 Task: Create new Company, with domain: 'cambridge.org' and type: 'Reseller'. Add new contact for this company, with mail Id: 'Tanvi18Clark@cambridge.org', First Name: Tanvi, Last name:  Clark, Job Title: 'Software Tester', Phone Number: '(408) 555-2350'. Change life cycle stage to  Lead and lead status to  Open. Logged in from softage.3@softage.net
Action: Mouse moved to (71, 67)
Screenshot: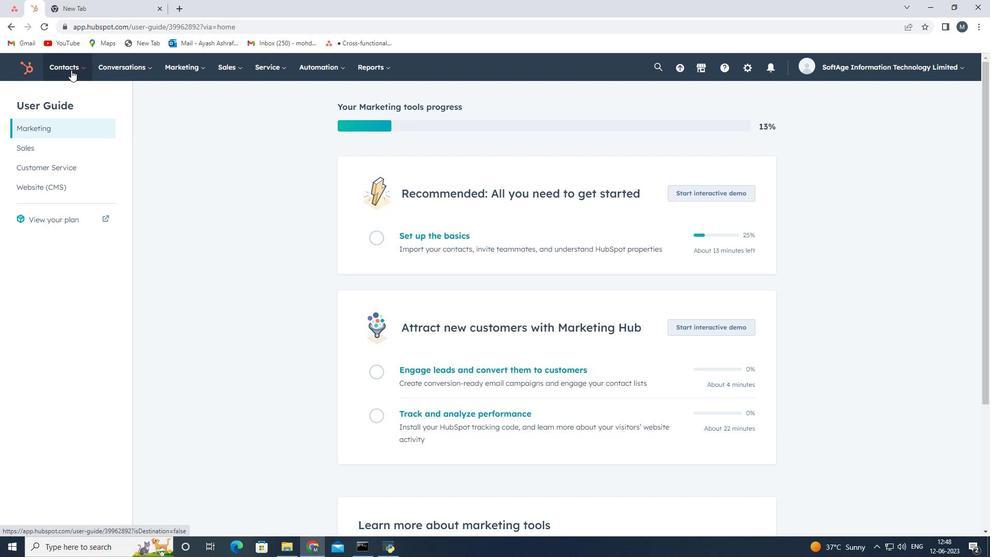 
Action: Mouse pressed left at (71, 67)
Screenshot: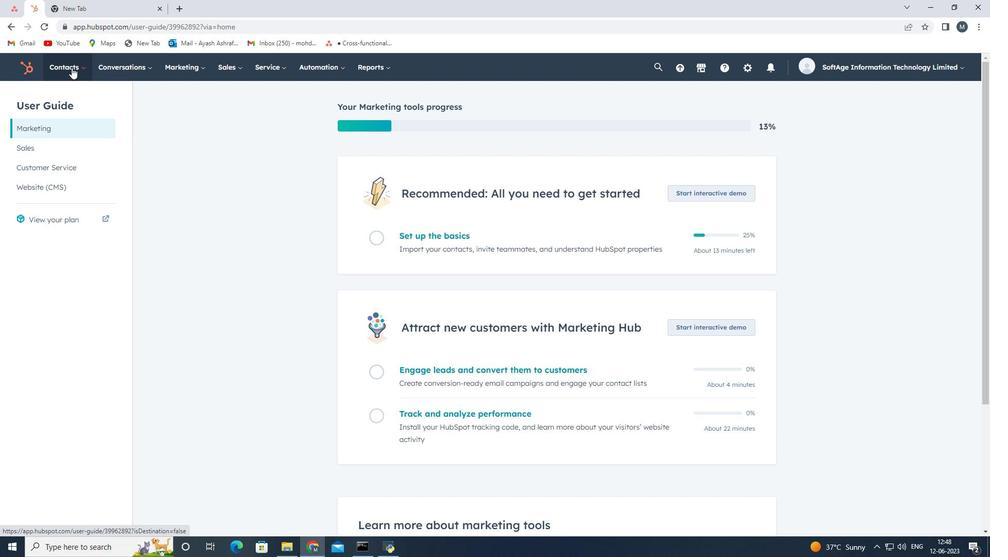 
Action: Mouse moved to (94, 122)
Screenshot: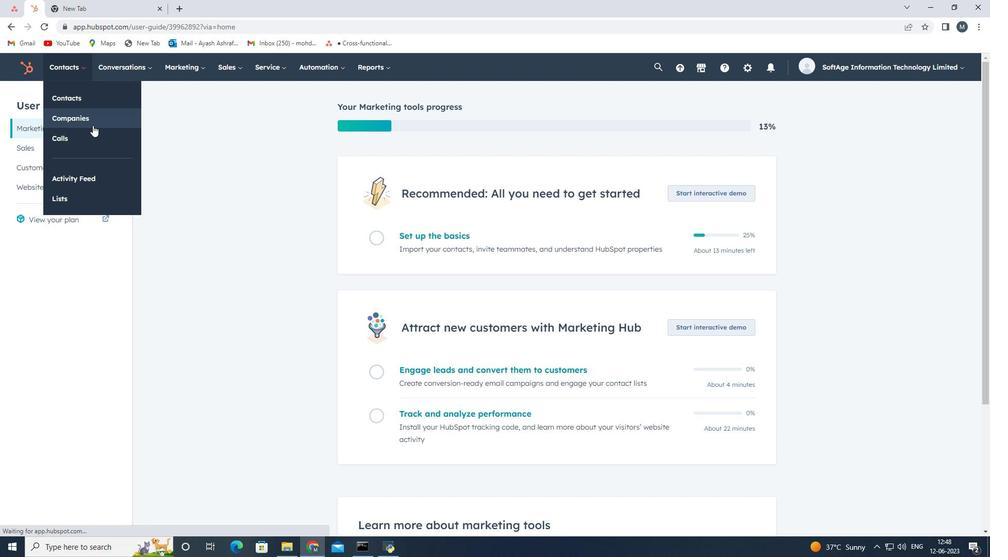 
Action: Mouse pressed left at (94, 122)
Screenshot: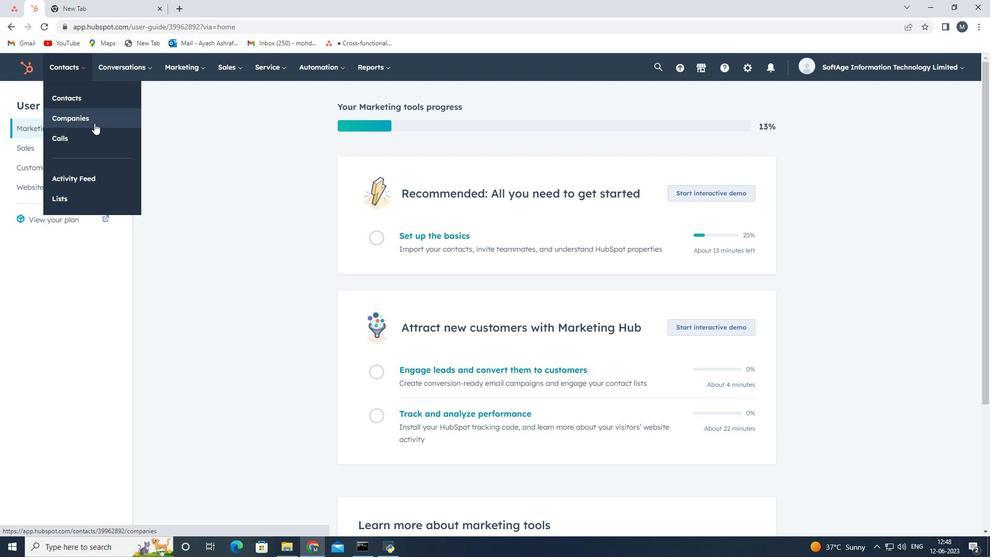 
Action: Mouse moved to (930, 101)
Screenshot: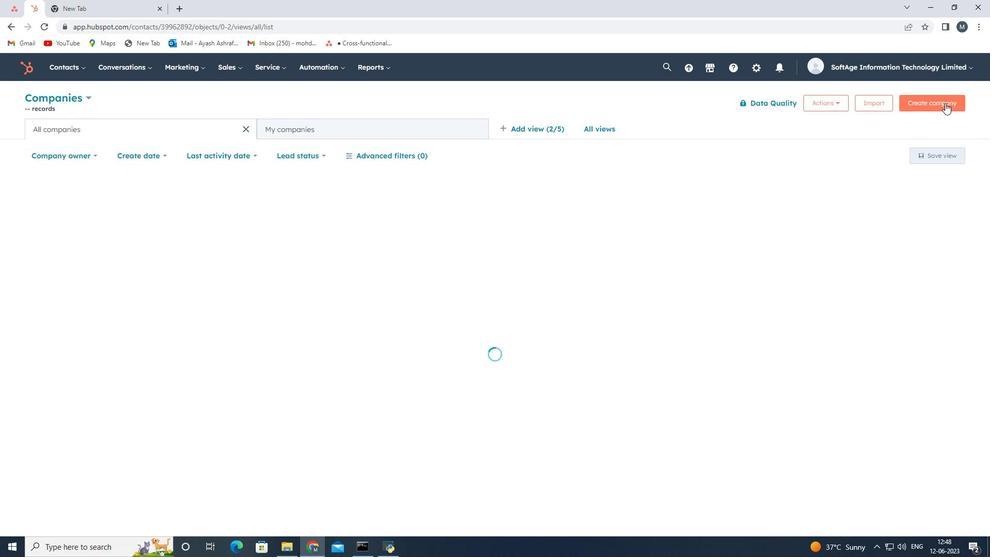 
Action: Mouse pressed left at (930, 101)
Screenshot: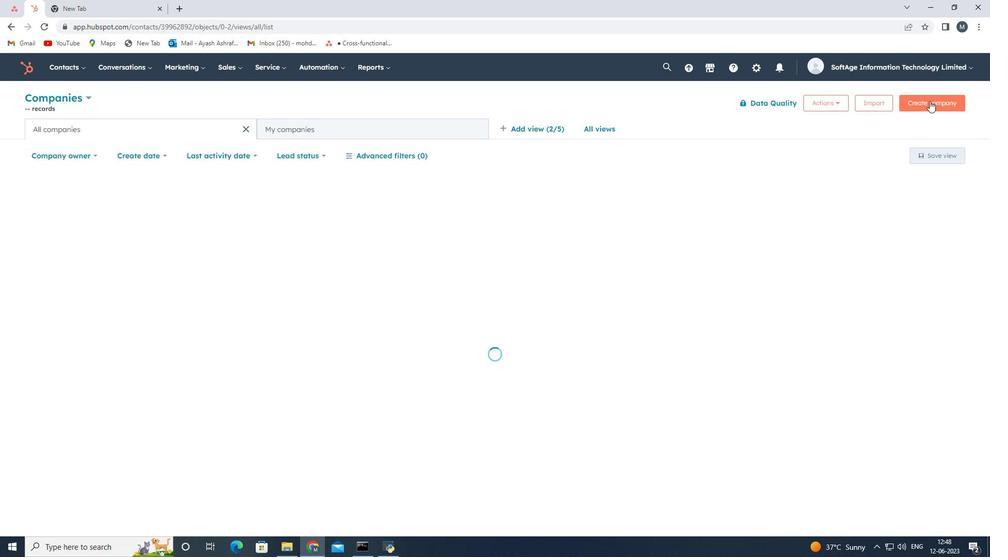 
Action: Mouse moved to (917, 102)
Screenshot: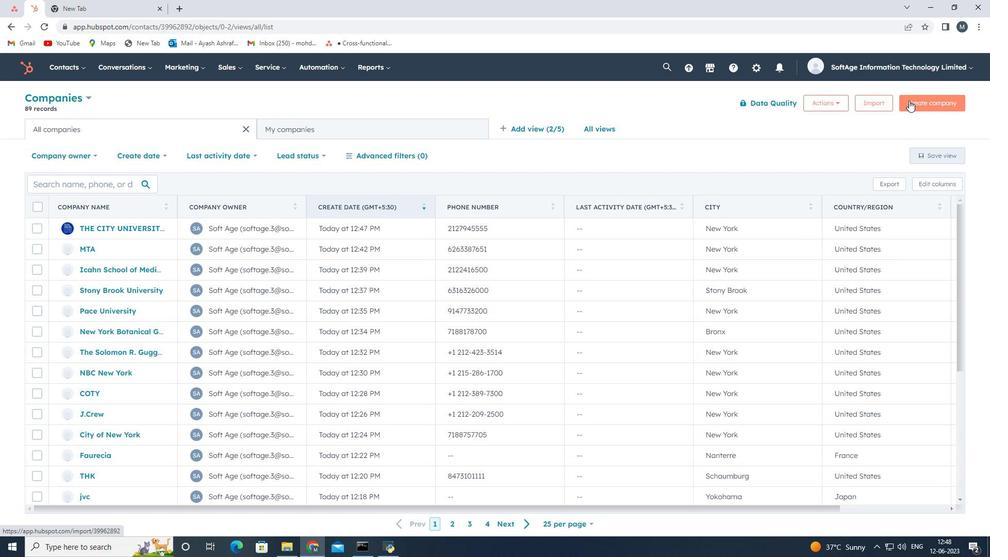 
Action: Mouse pressed left at (917, 102)
Screenshot: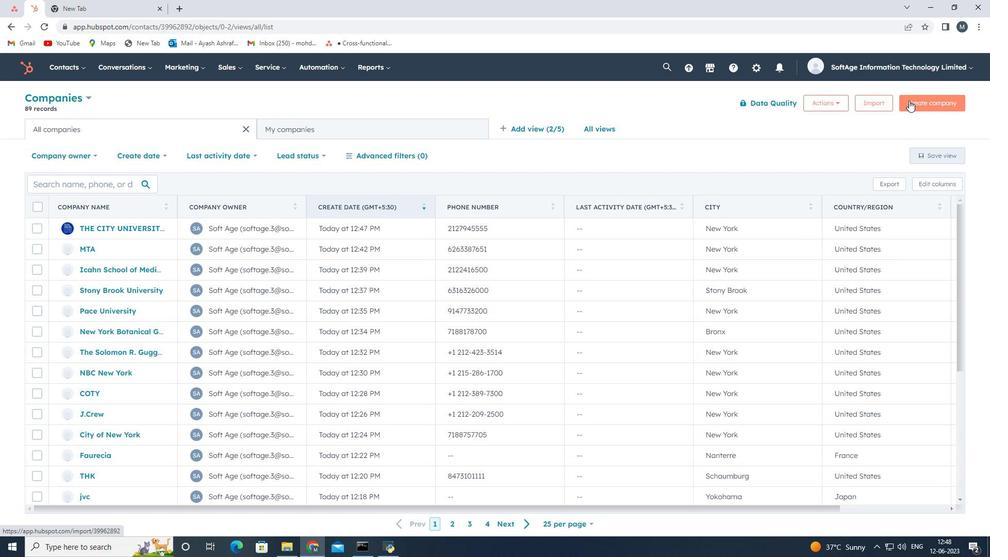 
Action: Mouse moved to (742, 156)
Screenshot: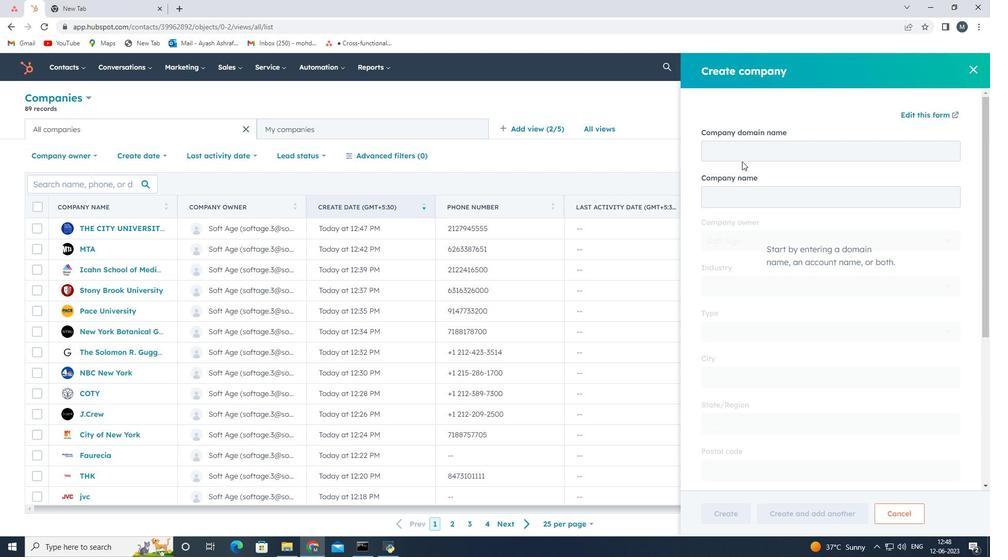 
Action: Mouse pressed left at (742, 156)
Screenshot: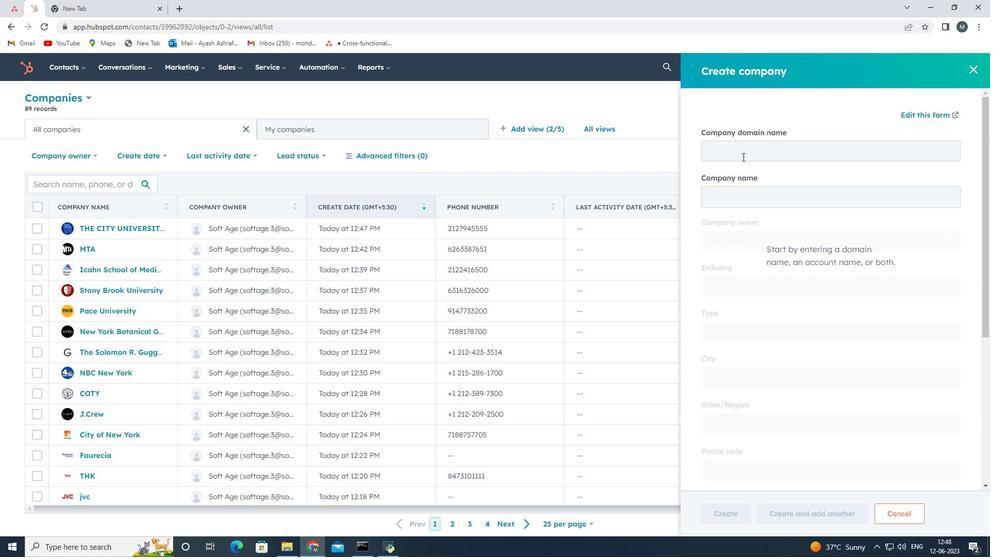 
Action: Mouse moved to (742, 156)
Screenshot: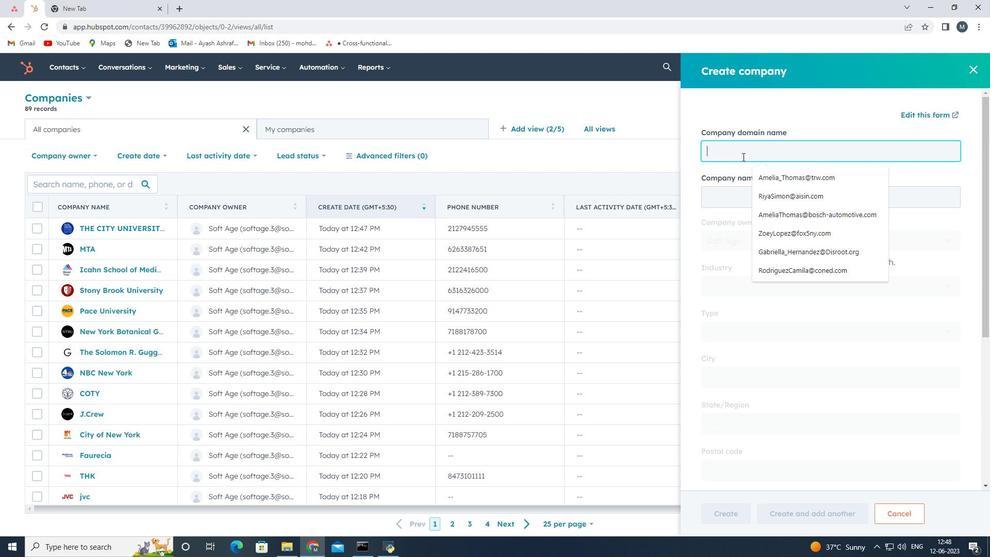 
Action: Key pressed cambrdge.org
Screenshot: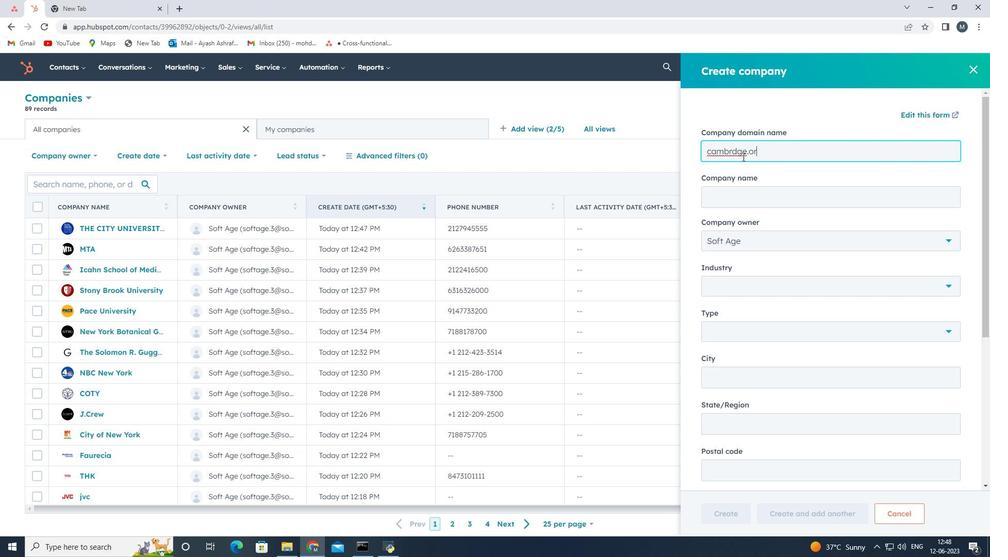 
Action: Mouse moved to (732, 148)
Screenshot: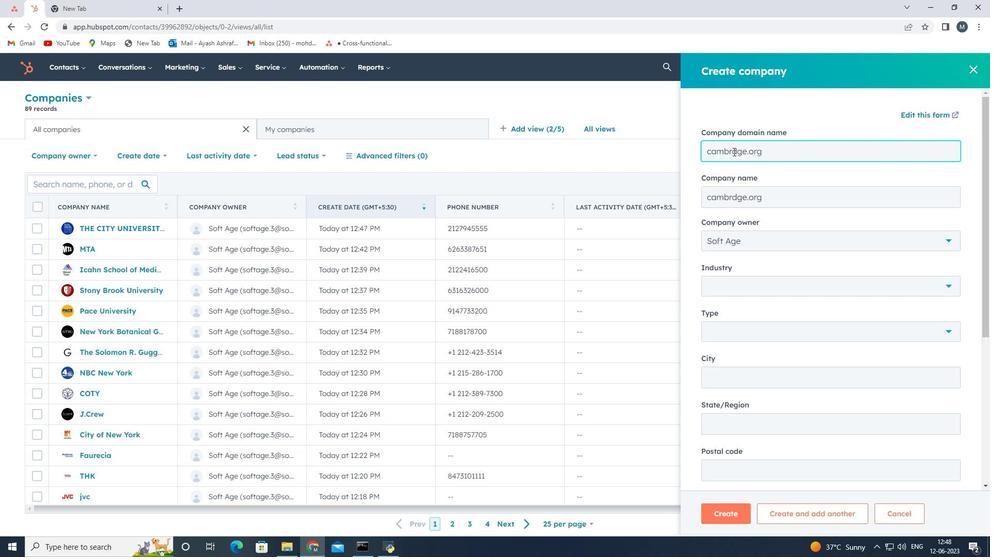 
Action: Mouse pressed left at (732, 148)
Screenshot: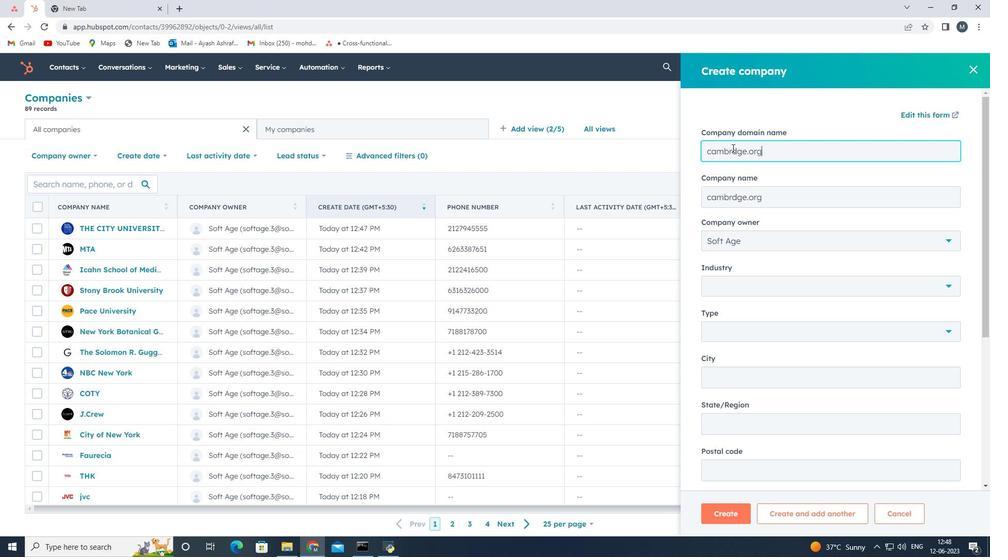 
Action: Mouse moved to (757, 260)
Screenshot: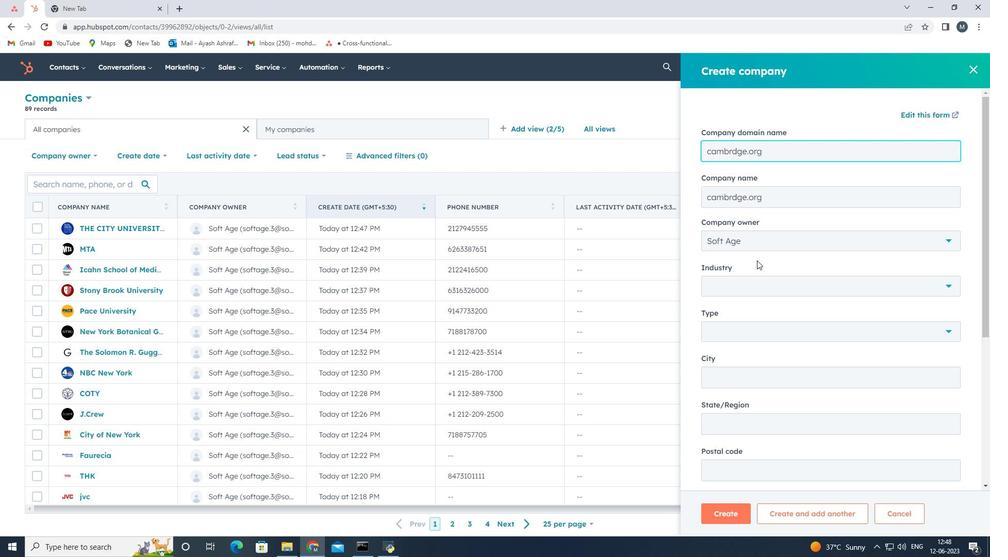 
Action: Key pressed i
Screenshot: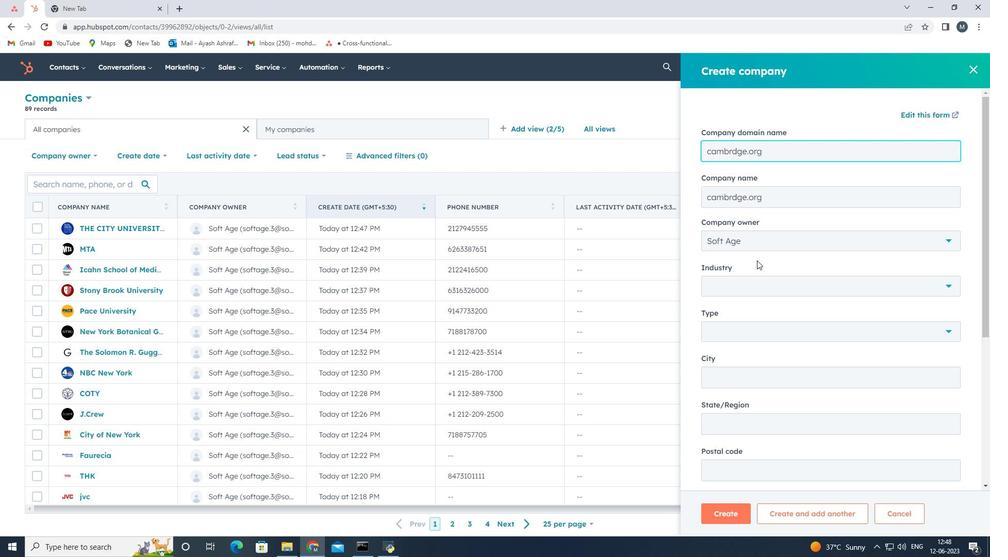 
Action: Mouse moved to (749, 333)
Screenshot: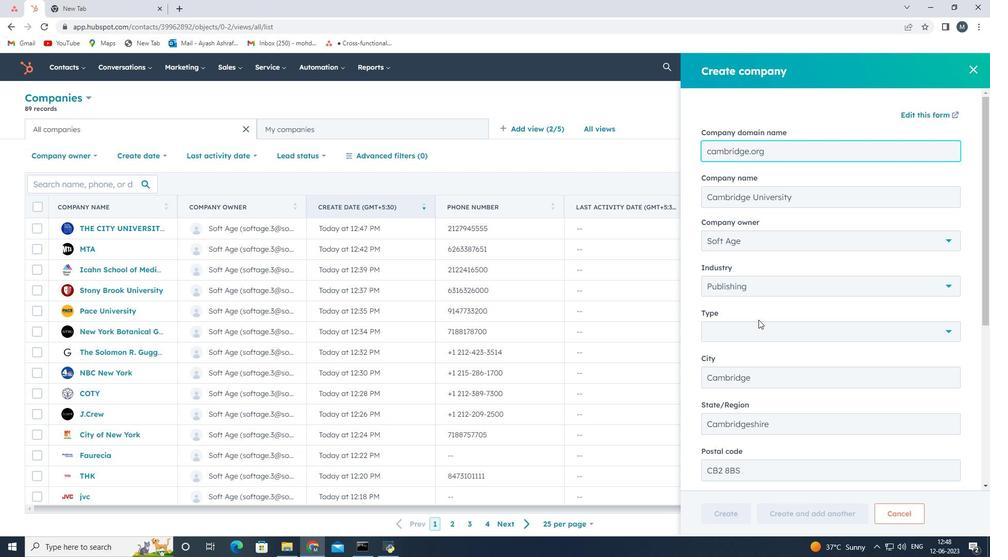 
Action: Mouse pressed left at (749, 333)
Screenshot: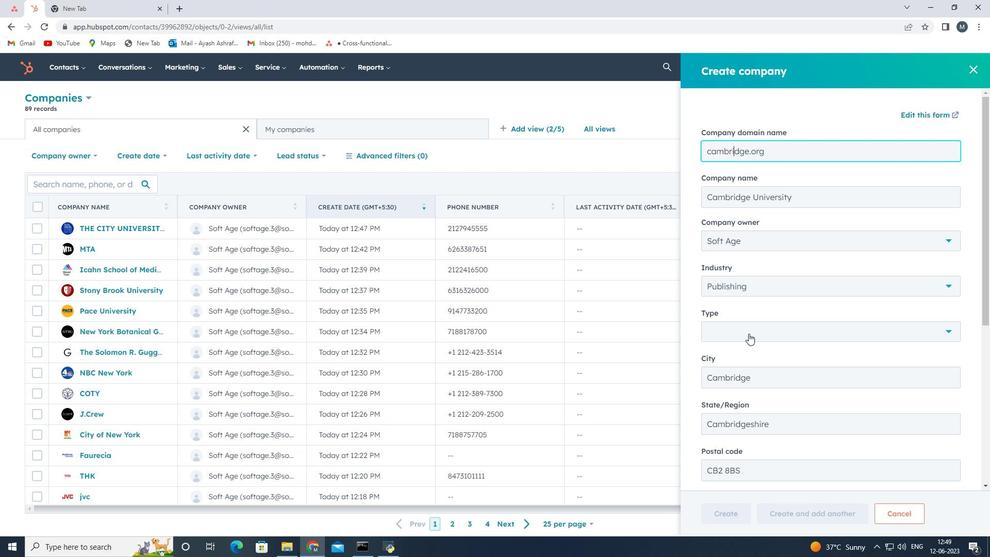 
Action: Mouse moved to (743, 416)
Screenshot: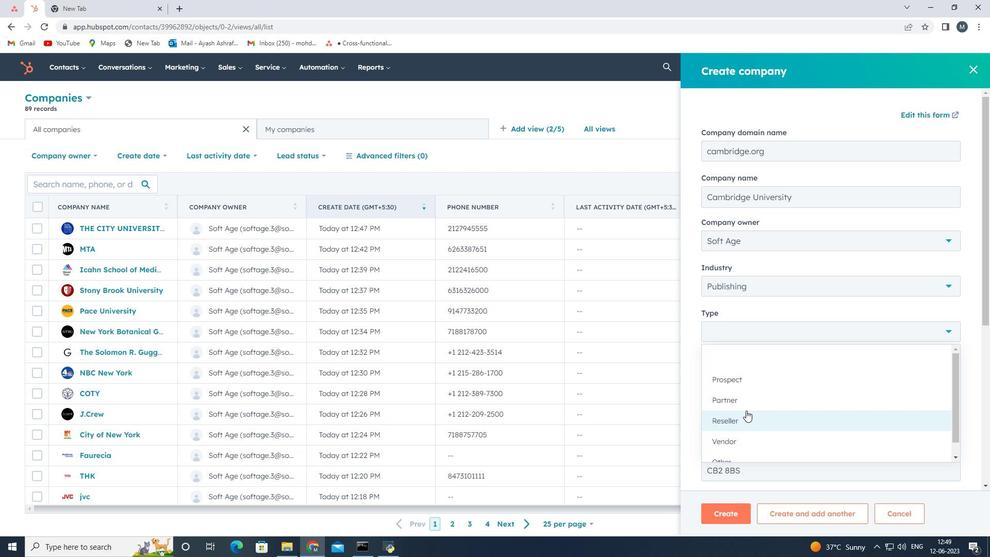 
Action: Mouse pressed left at (743, 416)
Screenshot: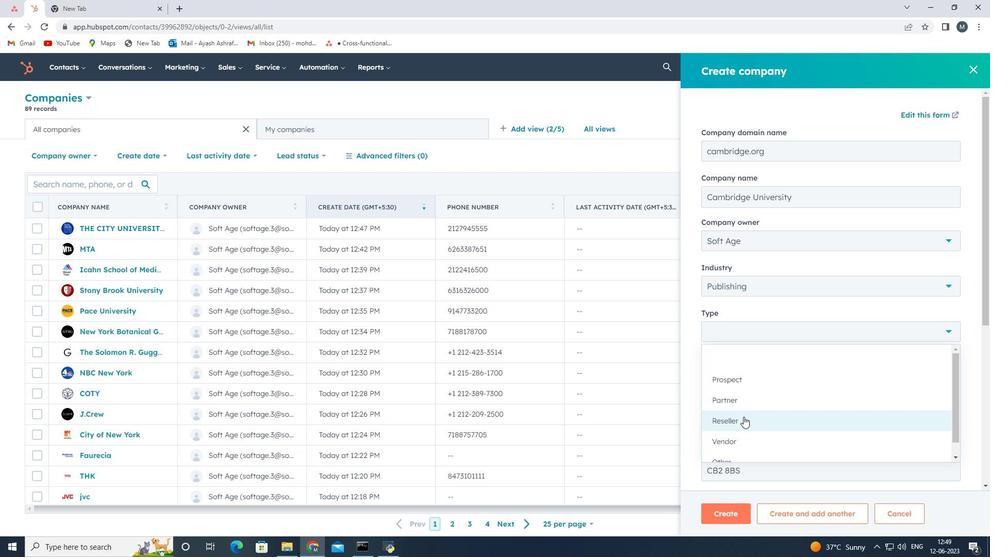 
Action: Mouse scrolled (743, 416) with delta (0, 0)
Screenshot: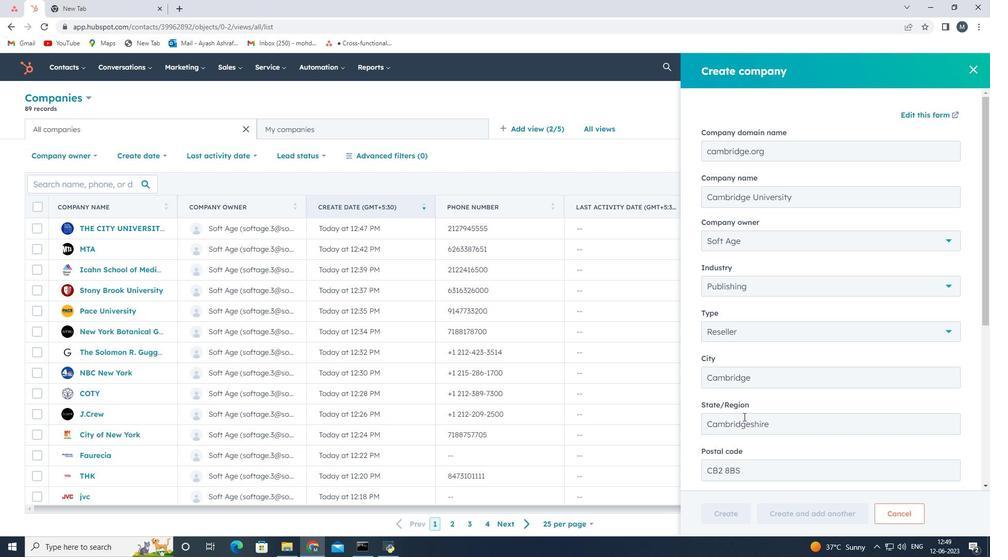 
Action: Mouse moved to (743, 417)
Screenshot: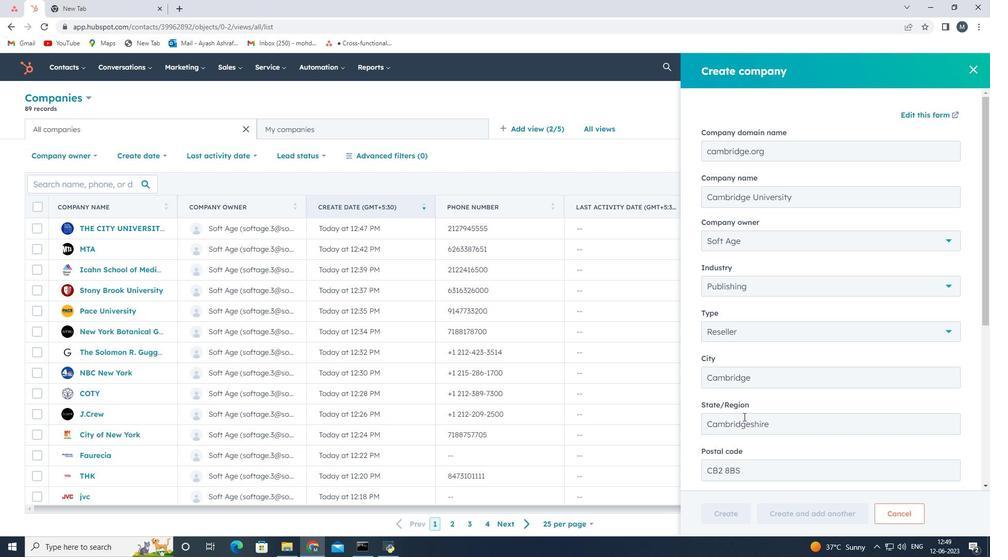 
Action: Mouse scrolled (743, 417) with delta (0, 0)
Screenshot: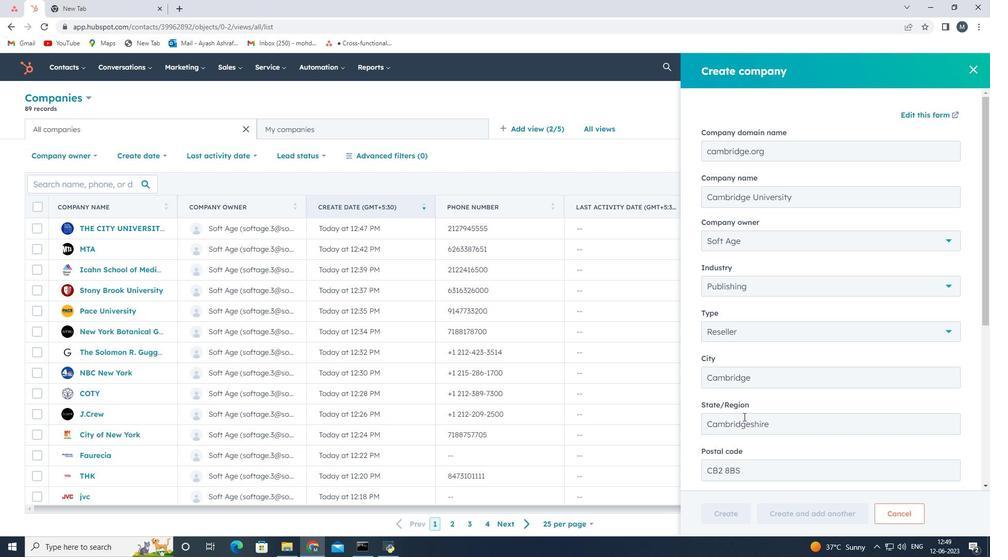 
Action: Mouse moved to (743, 423)
Screenshot: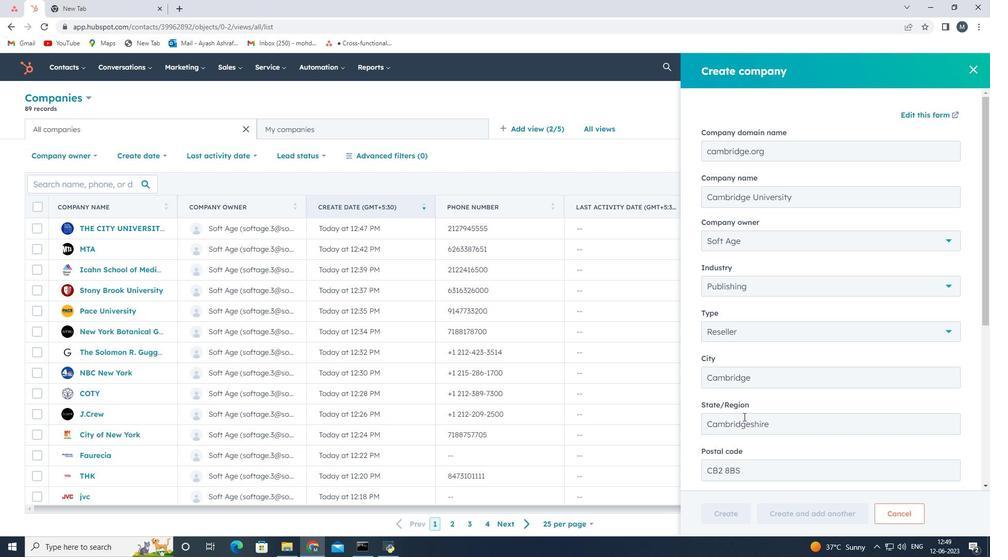 
Action: Mouse scrolled (743, 422) with delta (0, 0)
Screenshot: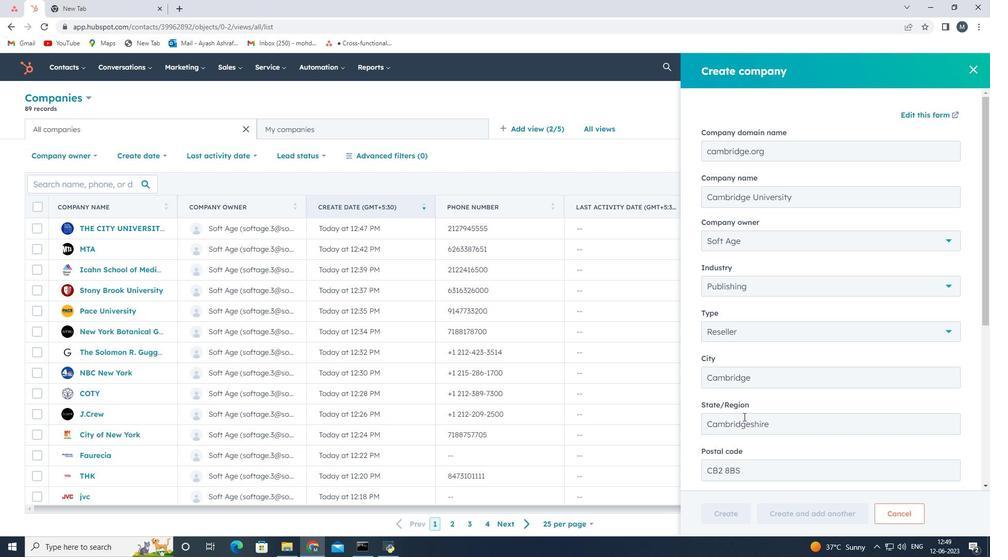 
Action: Mouse moved to (744, 427)
Screenshot: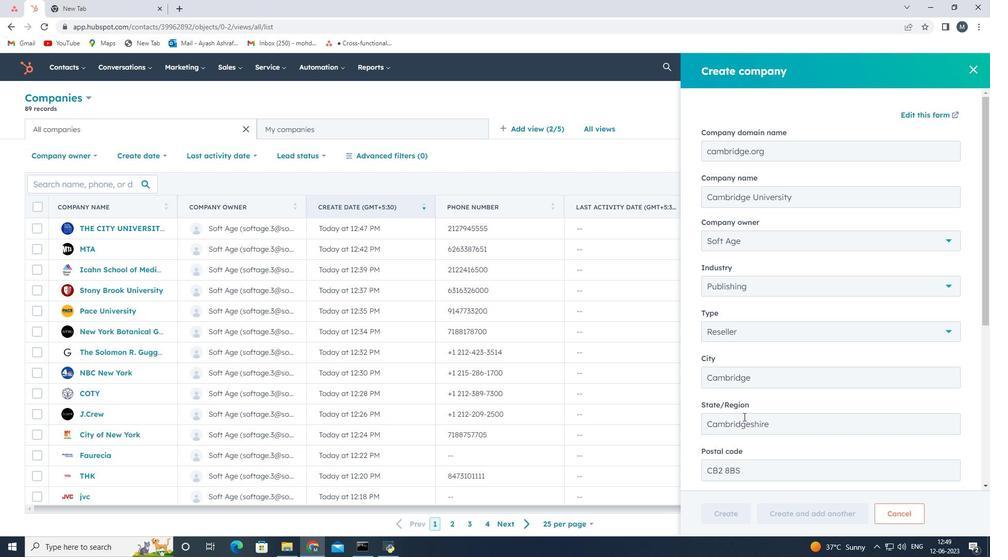 
Action: Mouse scrolled (743, 425) with delta (0, 0)
Screenshot: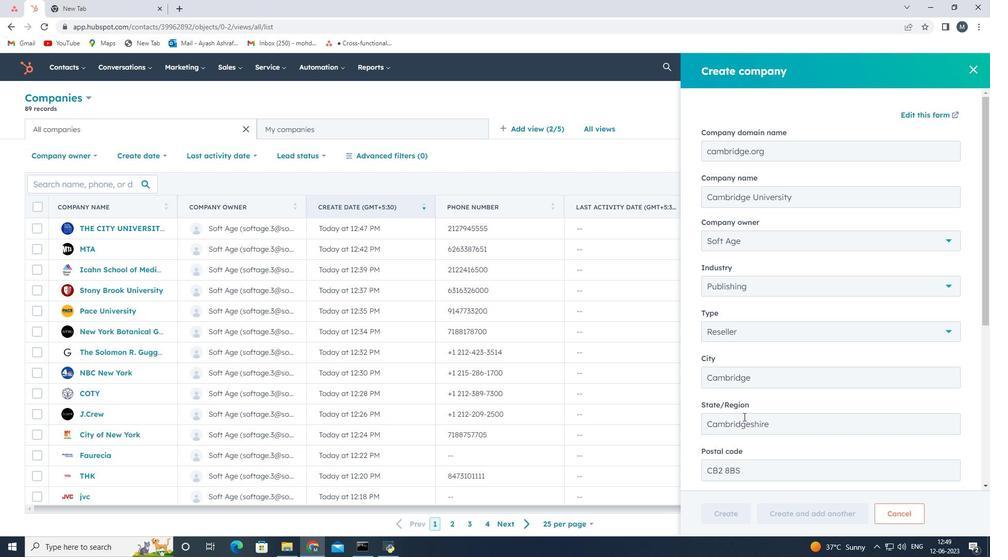 
Action: Mouse moved to (744, 427)
Screenshot: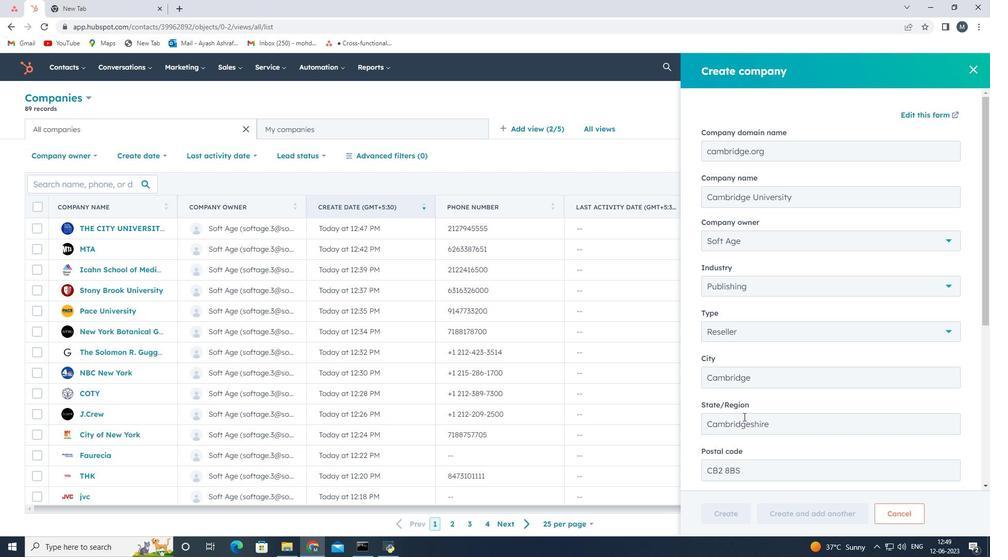 
Action: Mouse scrolled (744, 427) with delta (0, 0)
Screenshot: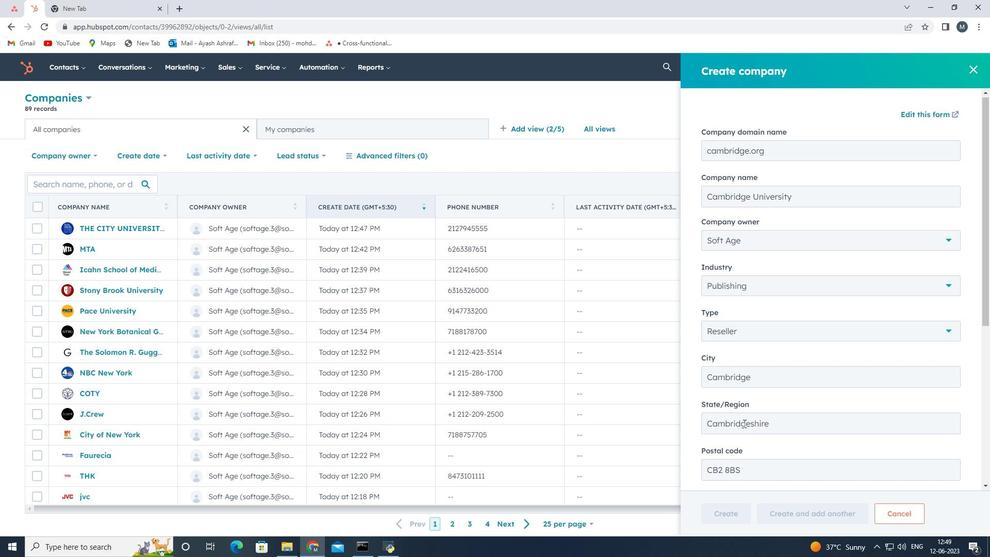 
Action: Mouse moved to (727, 514)
Screenshot: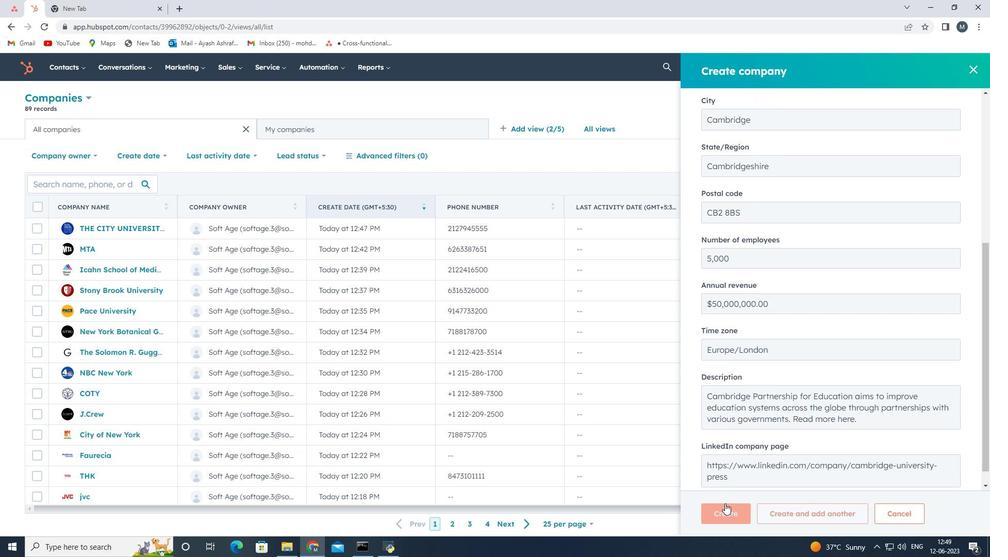 
Action: Mouse pressed left at (727, 514)
Screenshot: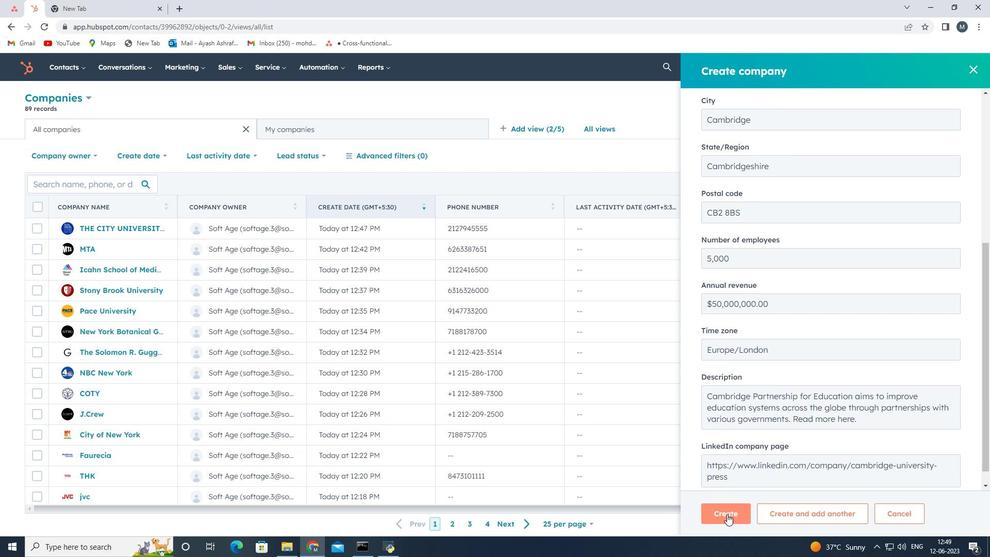 
Action: Mouse moved to (729, 507)
Screenshot: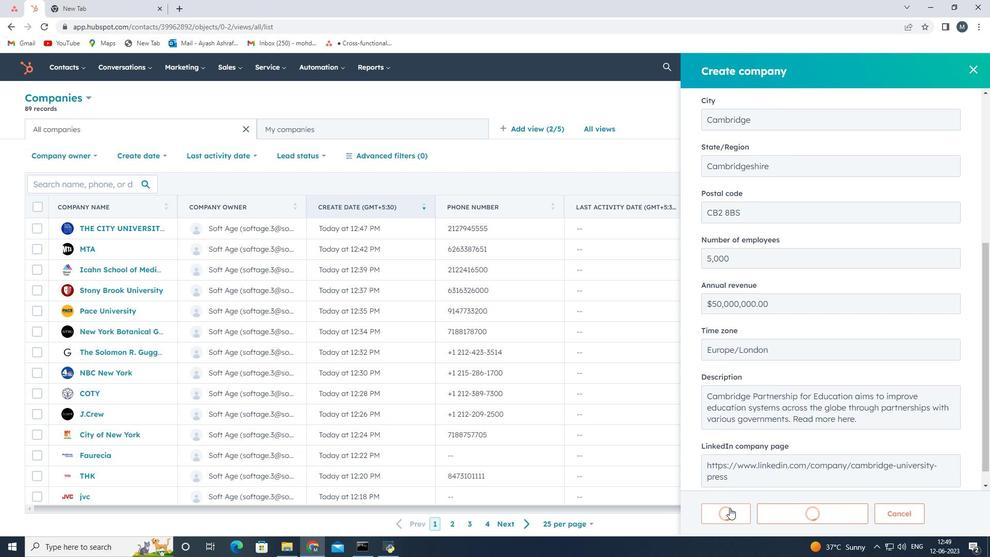 
Action: Mouse scrolled (729, 506) with delta (0, 0)
Screenshot: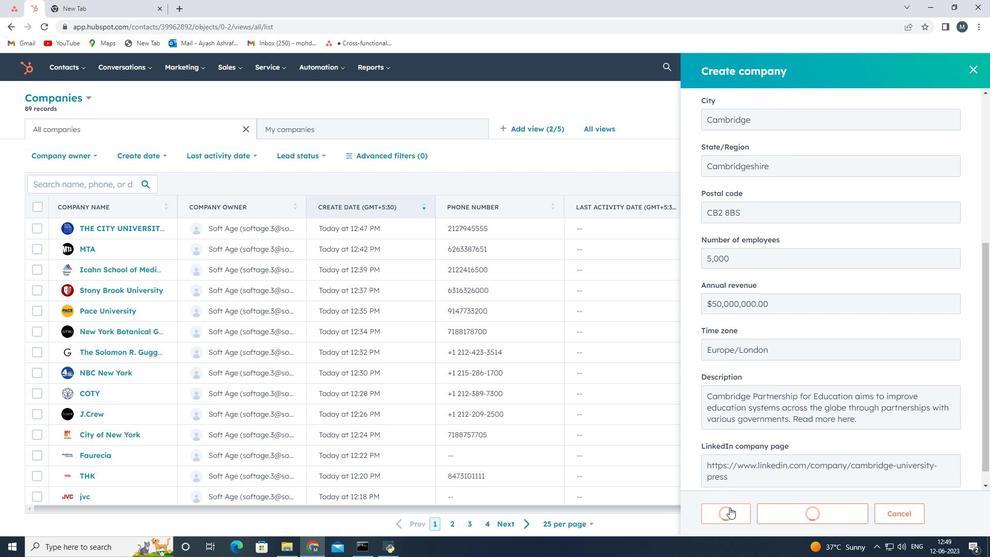 
Action: Mouse scrolled (729, 506) with delta (0, 0)
Screenshot: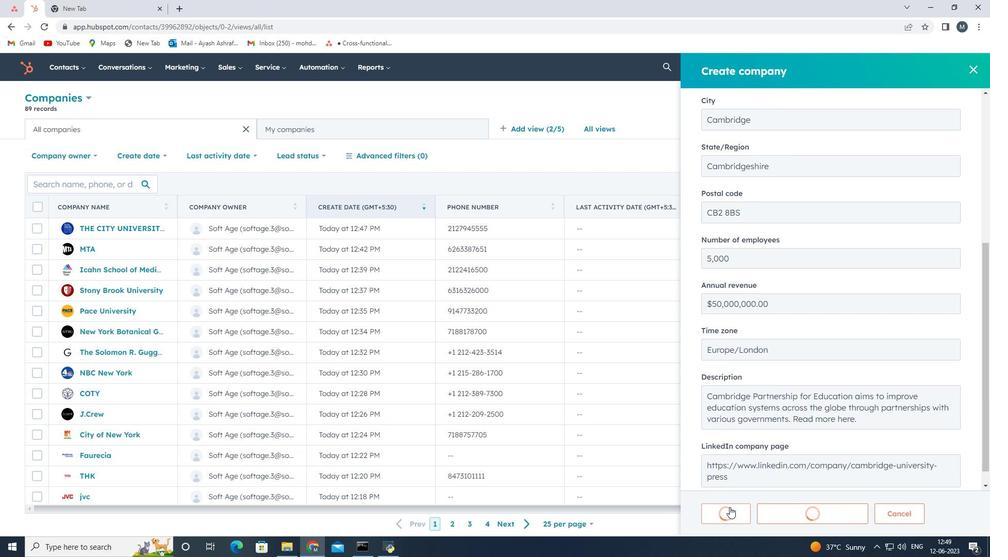 
Action: Mouse scrolled (729, 506) with delta (0, 0)
Screenshot: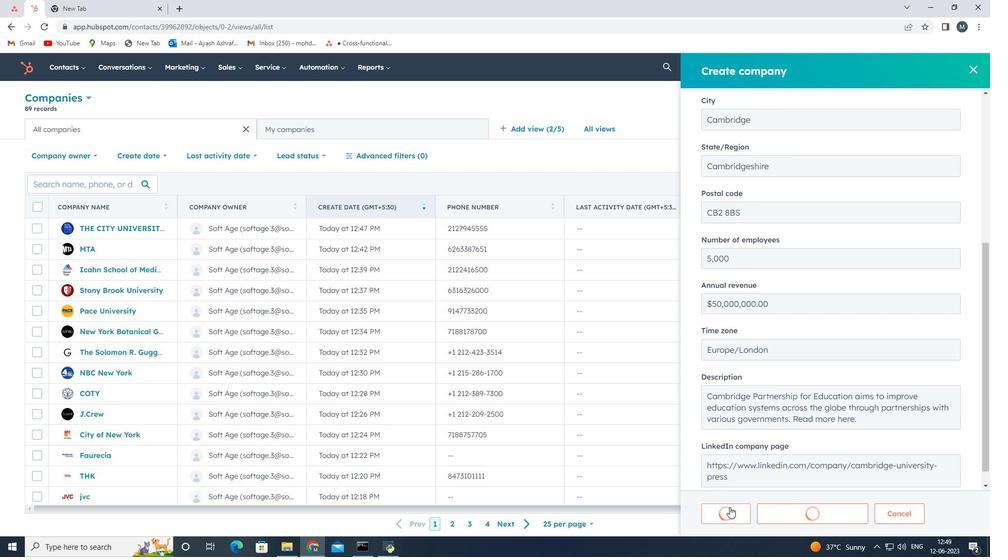 
Action: Mouse moved to (692, 349)
Screenshot: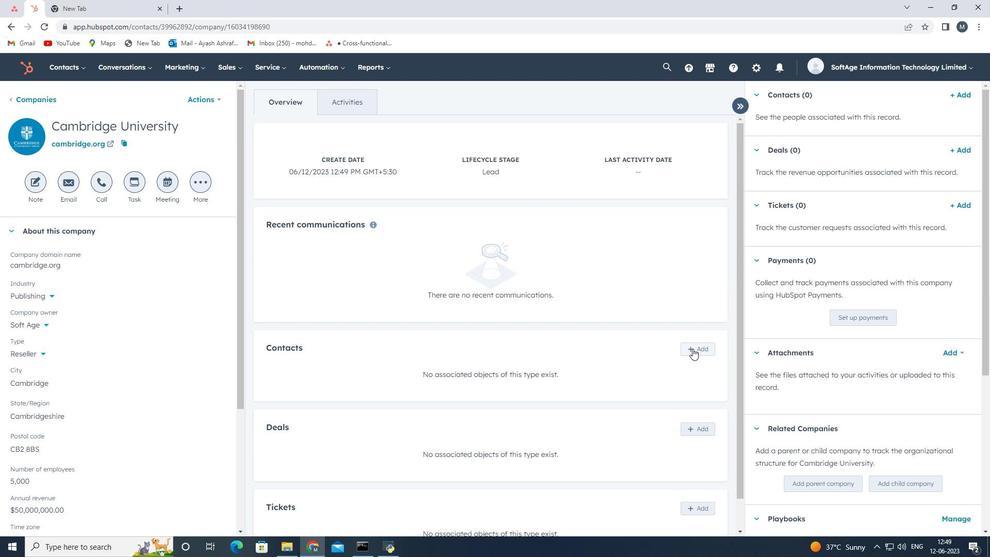 
Action: Mouse pressed left at (692, 349)
Screenshot: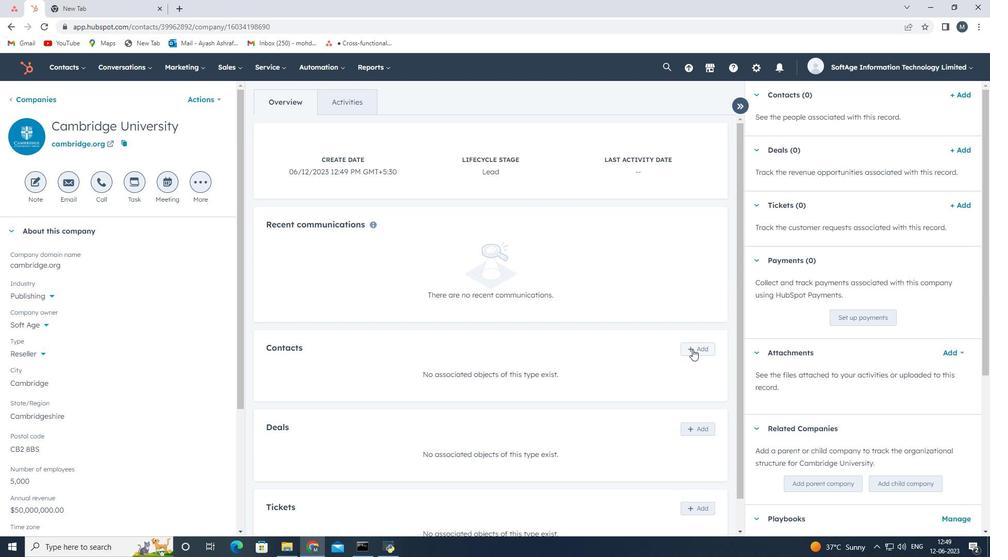 
Action: Mouse moved to (751, 121)
Screenshot: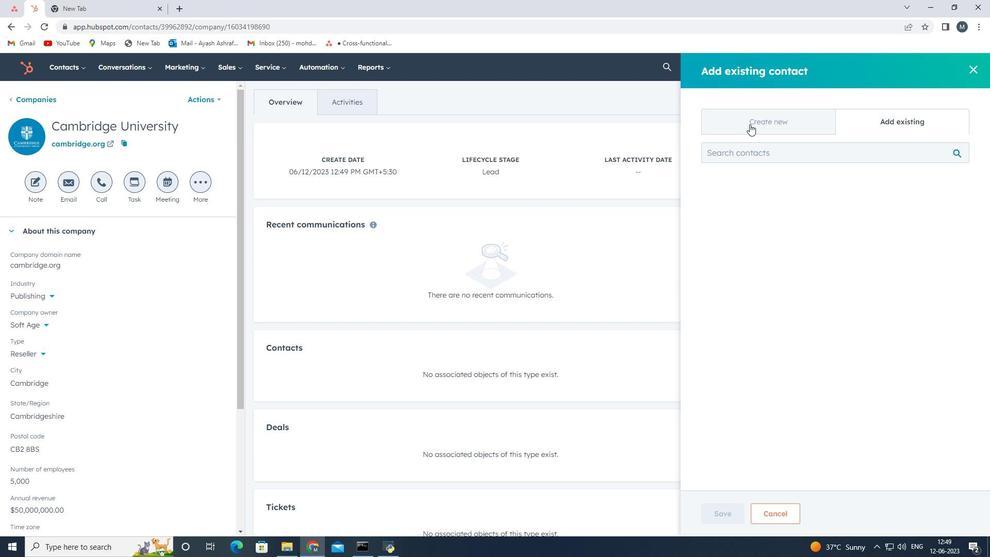 
Action: Mouse pressed left at (751, 121)
Screenshot: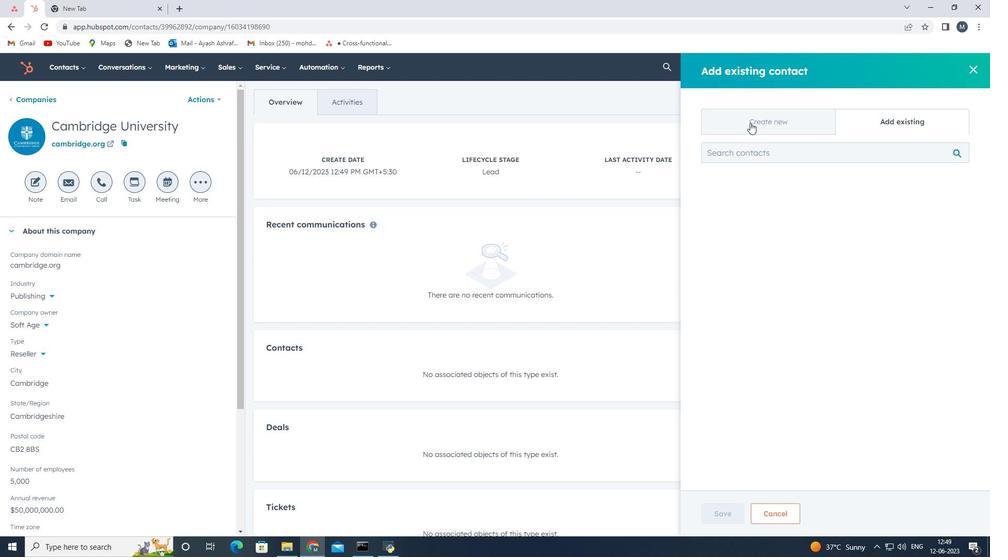 
Action: Mouse moved to (756, 186)
Screenshot: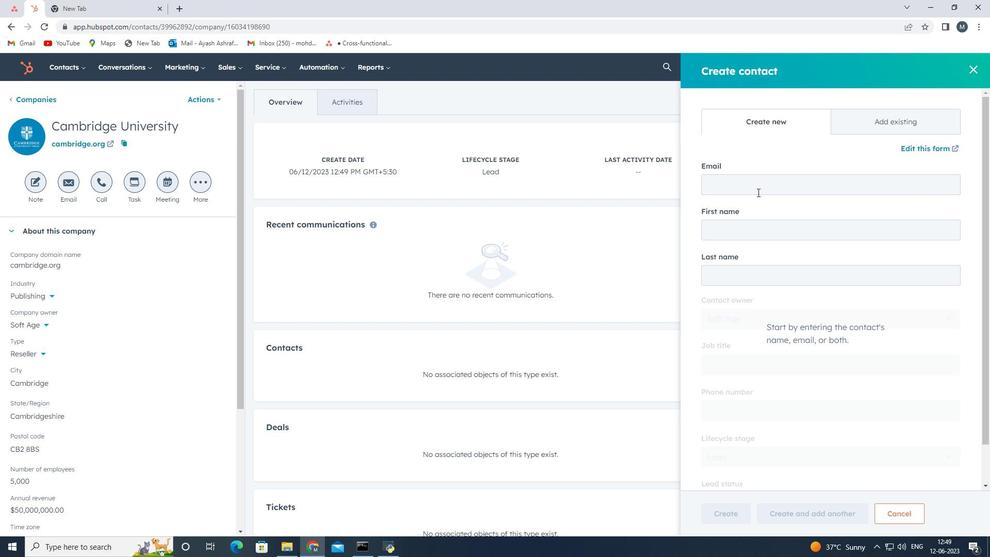 
Action: Mouse pressed left at (756, 186)
Screenshot: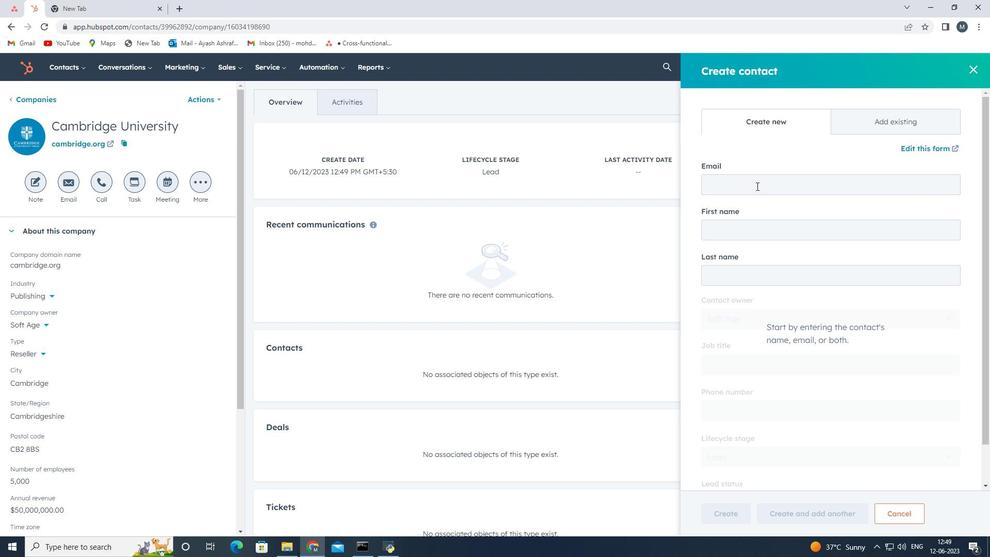 
Action: Key pressed <Key.shift>tanvi18<Key.shift>Clark<Key.shift>@cambridge.org
Screenshot: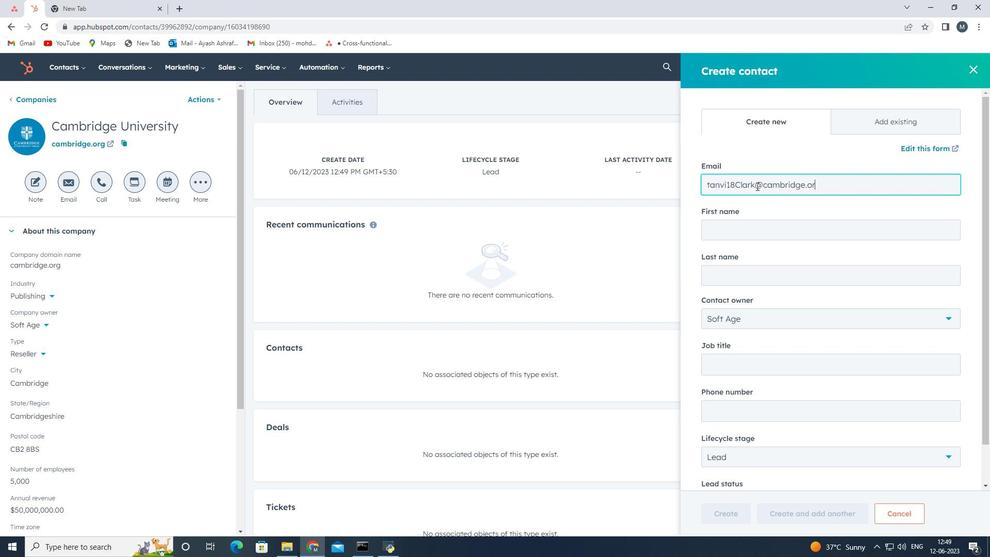 
Action: Mouse moved to (751, 237)
Screenshot: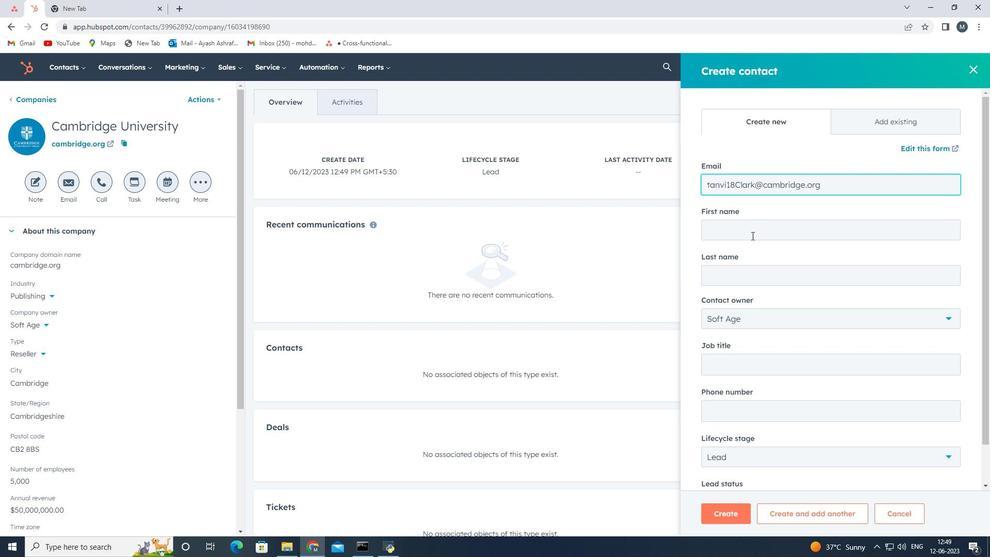 
Action: Mouse pressed left at (751, 237)
Screenshot: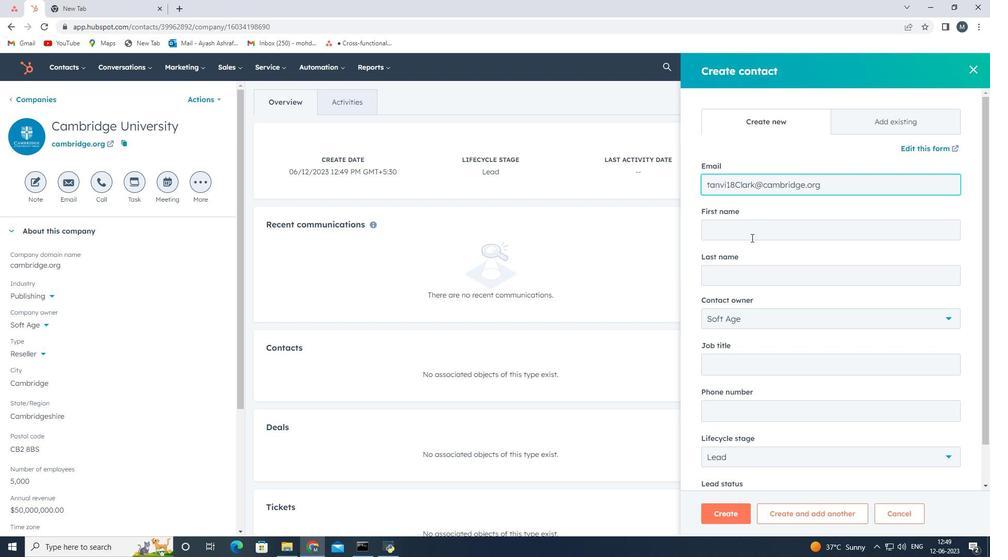 
Action: Mouse moved to (712, 184)
Screenshot: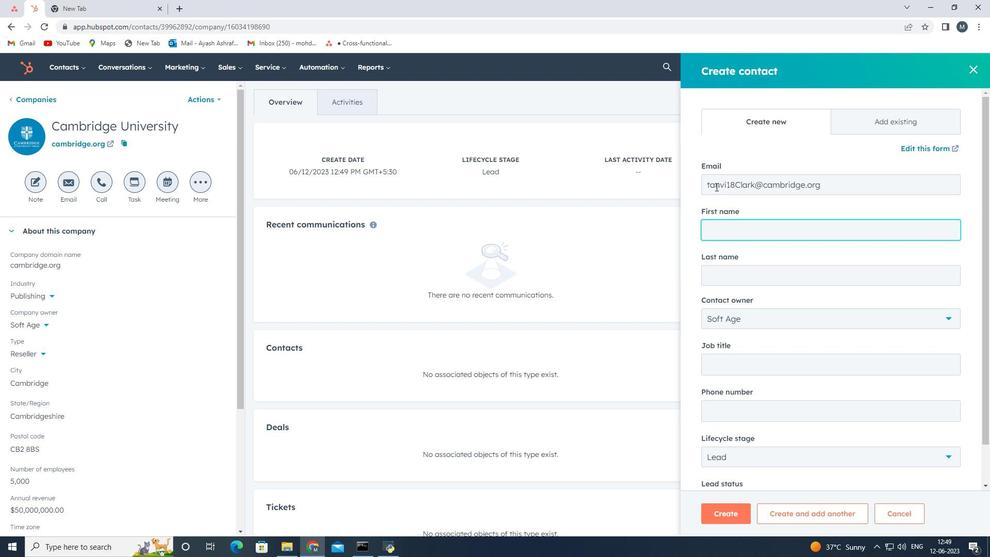 
Action: Mouse pressed left at (712, 184)
Screenshot: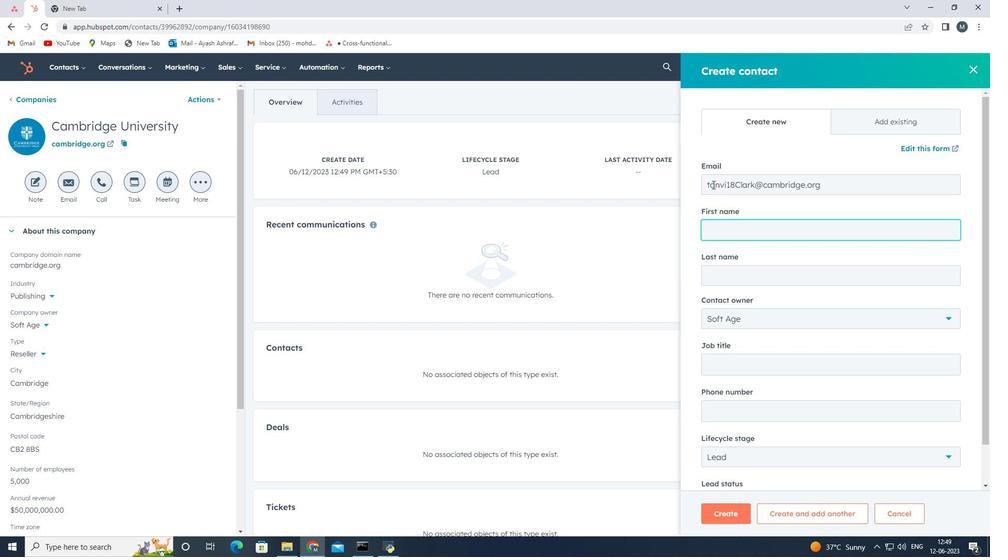 
Action: Mouse moved to (712, 192)
Screenshot: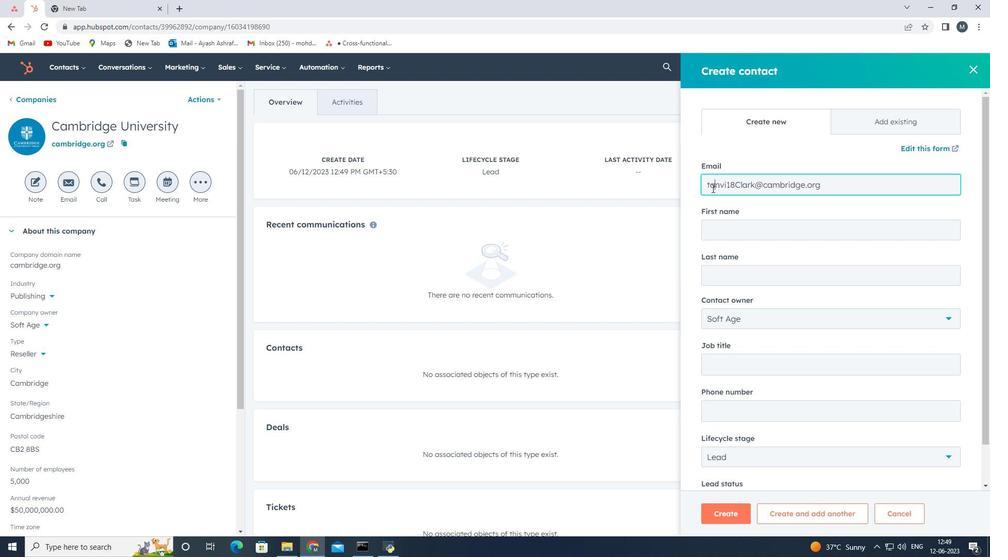 
Action: Key pressed <Key.left><Key.backspace><Key.shift>T
Screenshot: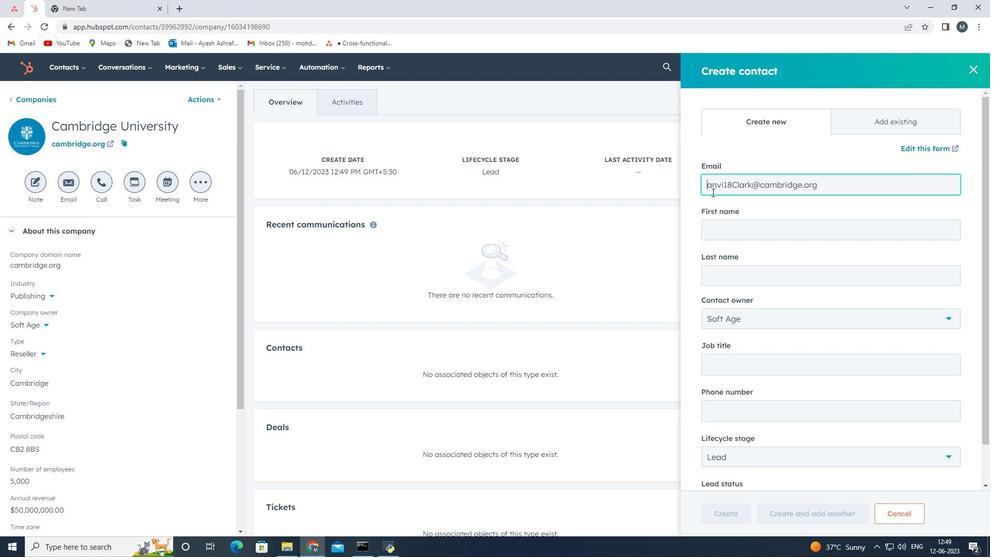 
Action: Mouse moved to (736, 230)
Screenshot: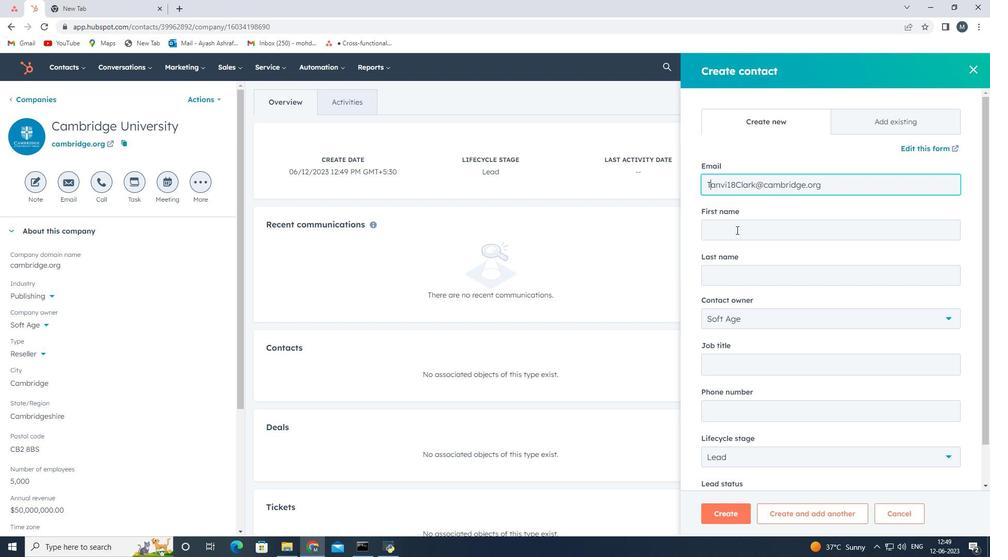
Action: Mouse pressed left at (736, 230)
Screenshot: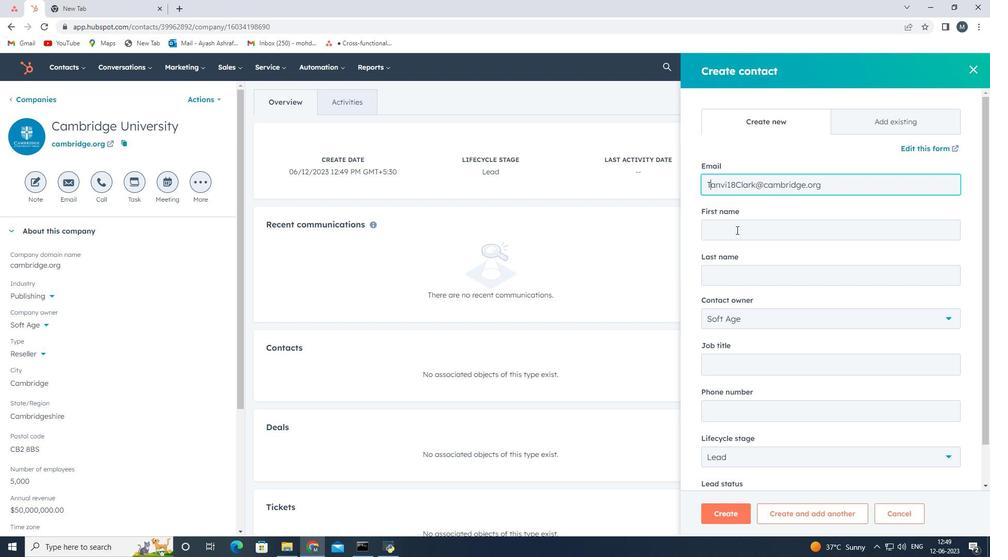 
Action: Key pressed <Key.shift><Key.shift><Key.shift><Key.shift><Key.shift><Key.shift>Tanvi
Screenshot: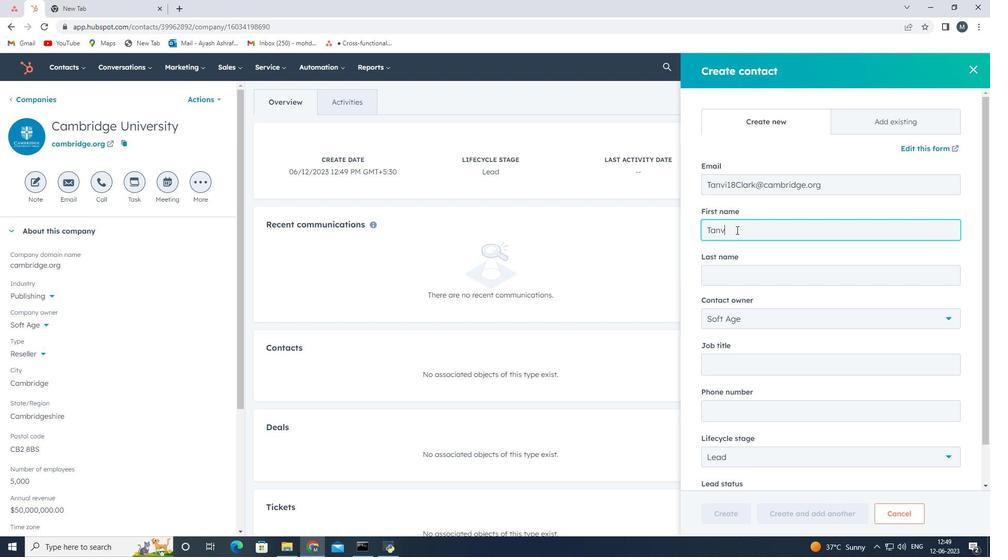 
Action: Mouse moved to (744, 272)
Screenshot: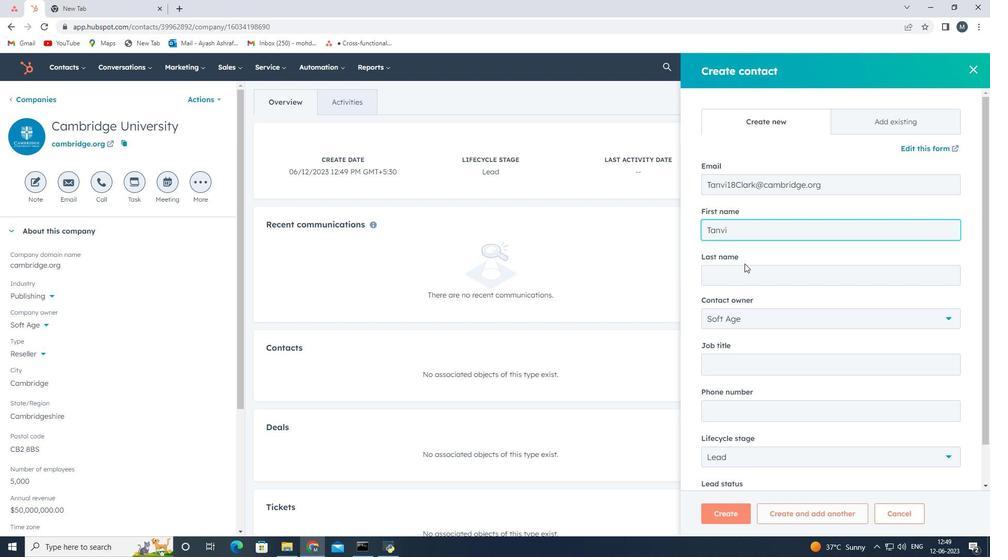 
Action: Mouse pressed left at (744, 272)
Screenshot: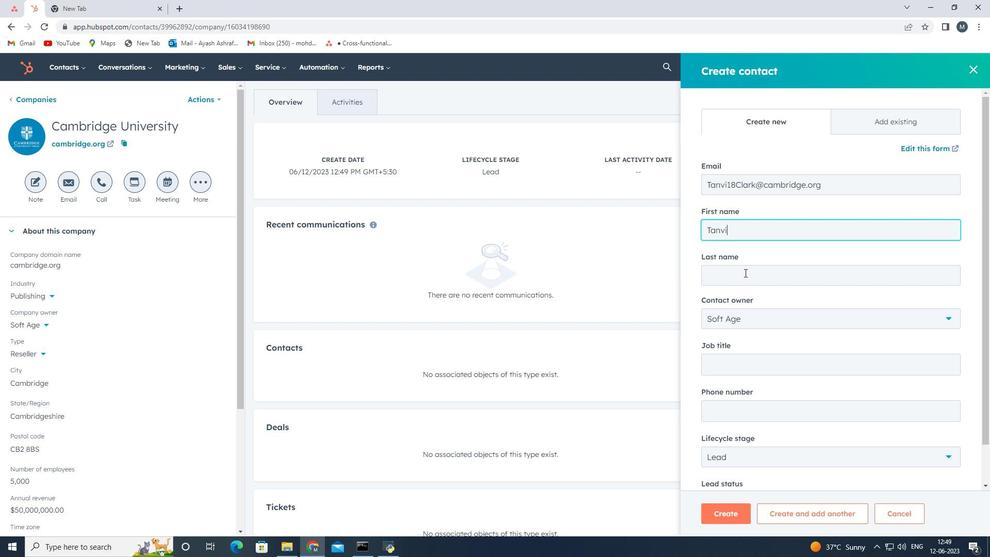
Action: Key pressed <Key.shift><Key.shift><Key.shift><Key.shift><Key.shift><Key.shift><Key.shift><Key.shift><Key.shift><Key.shift><Key.shift><Key.shift><Key.shift><Key.shift><Key.shift><Key.shift><Key.shift><Key.shift><Key.shift><Key.shift><Key.shift><Key.shift><Key.shift><Key.shift><Key.shift><Key.shift><Key.shift><Key.shift><Key.shift><Key.shift><Key.shift><Key.shift><Key.shift><Key.shift><Key.shift><Key.shift><Key.shift><Key.shift><Key.shift><Key.shift><Key.shift><Key.shift><Key.shift><Key.shift><Key.shift><Key.shift><Key.shift><Key.shift><Key.shift><Key.shift><Key.shift><Key.shift><Key.shift><Key.shift><Key.shift><Key.shift><Key.shift><Key.shift><Key.shift><Key.shift><Key.shift><Key.shift>Clark
Screenshot: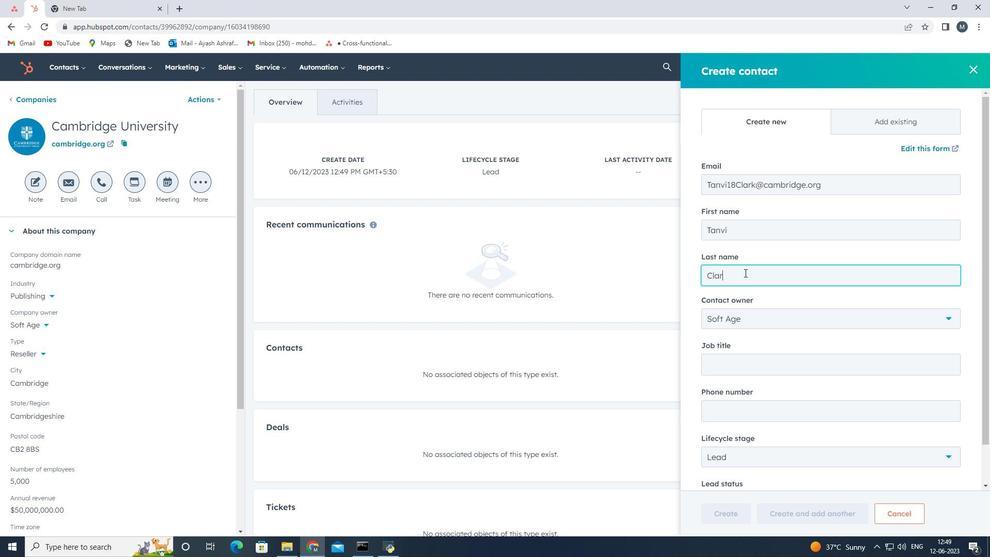 
Action: Mouse moved to (732, 361)
Screenshot: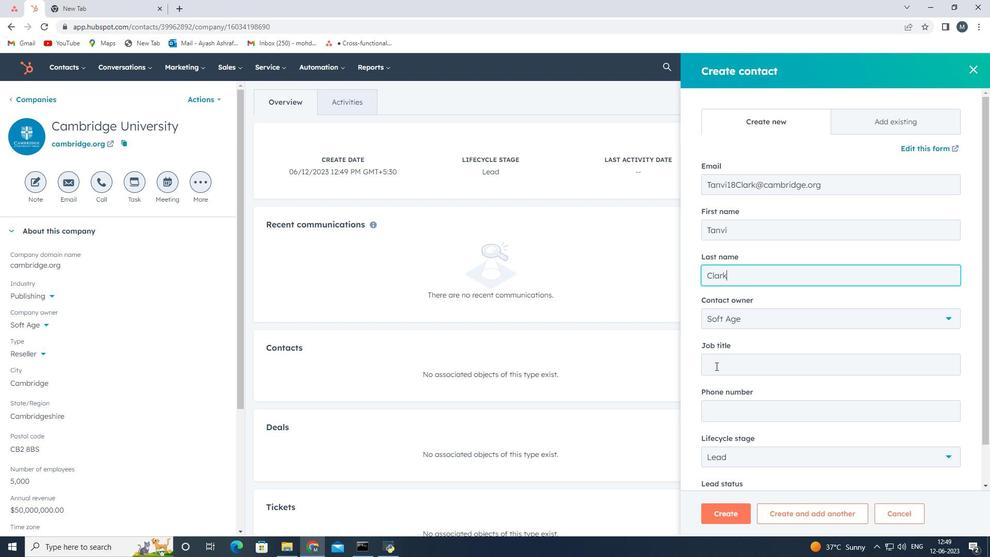 
Action: Mouse pressed left at (732, 361)
Screenshot: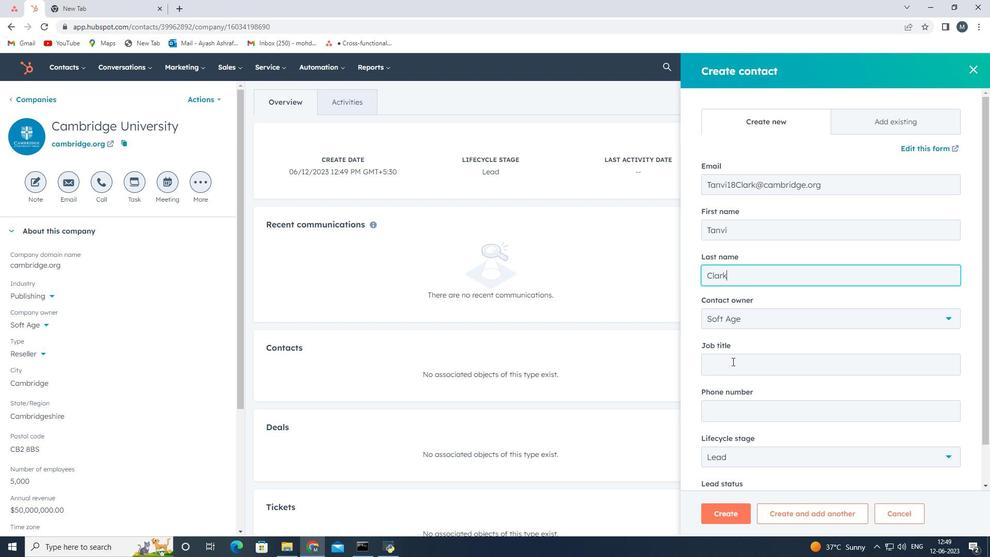 
Action: Key pressed <Key.shift><Key.shift><Key.shift><Key.shift>Software<Key.space><Key.shift>Tese<Key.backspace>ter
Screenshot: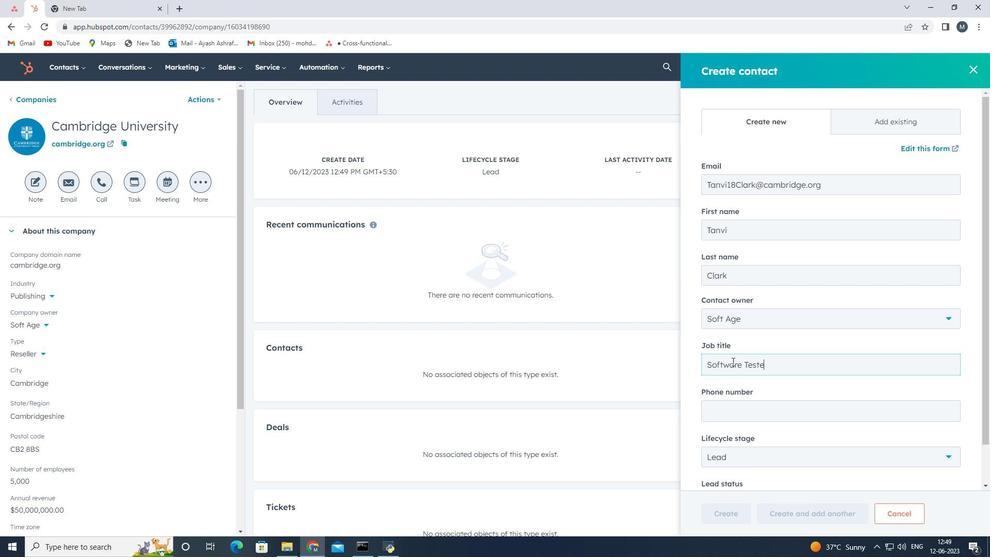 
Action: Mouse moved to (737, 408)
Screenshot: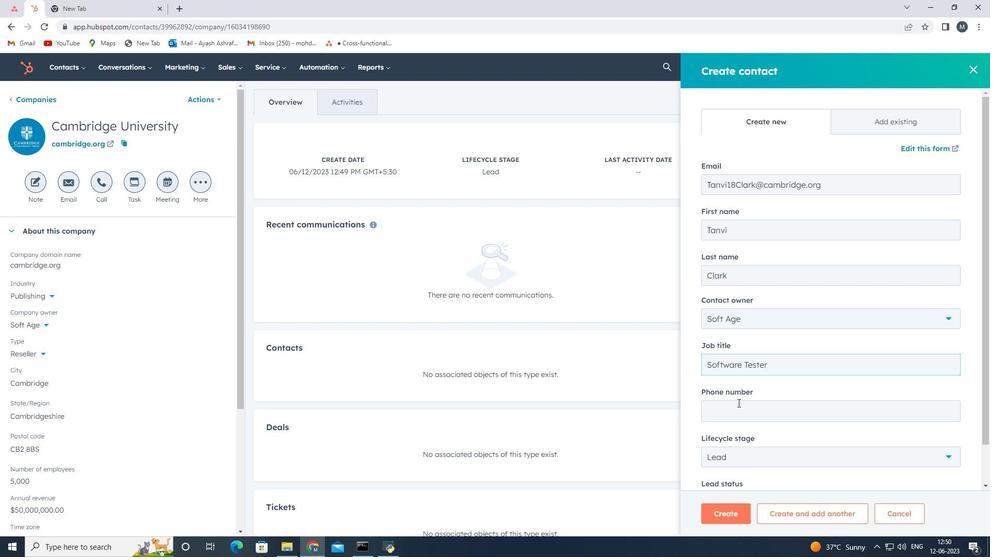 
Action: Mouse pressed left at (737, 408)
Screenshot: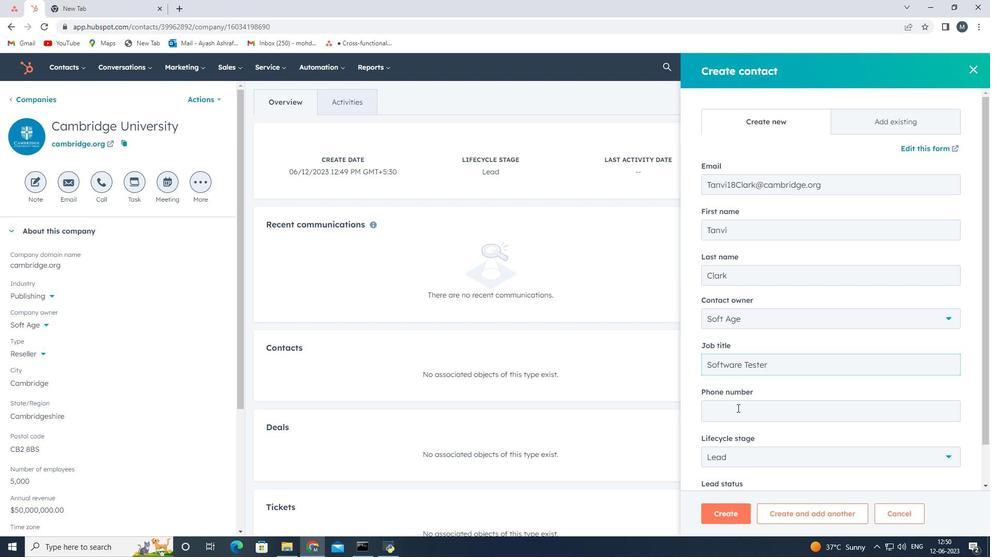 
Action: Mouse moved to (737, 408)
Screenshot: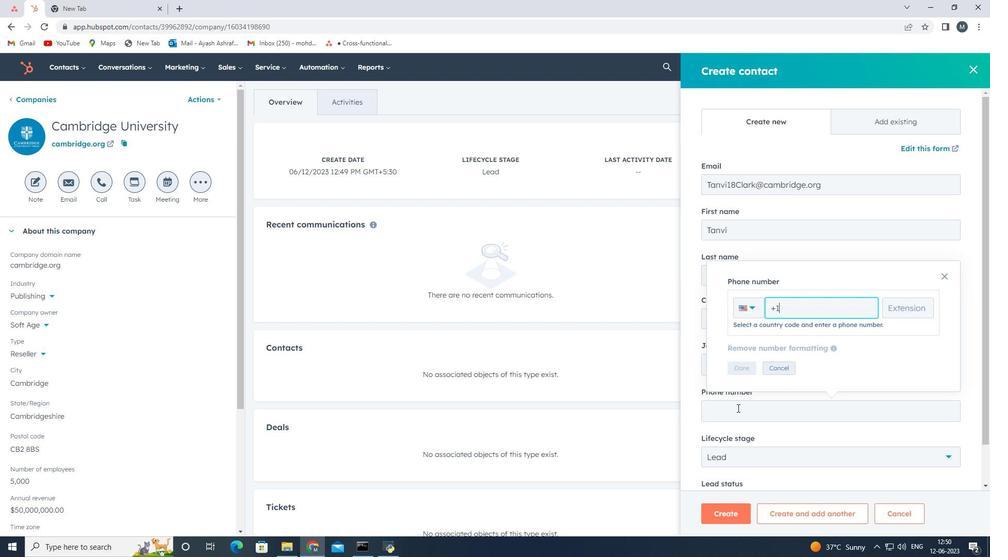 
Action: Key pressed 4085552350
Screenshot: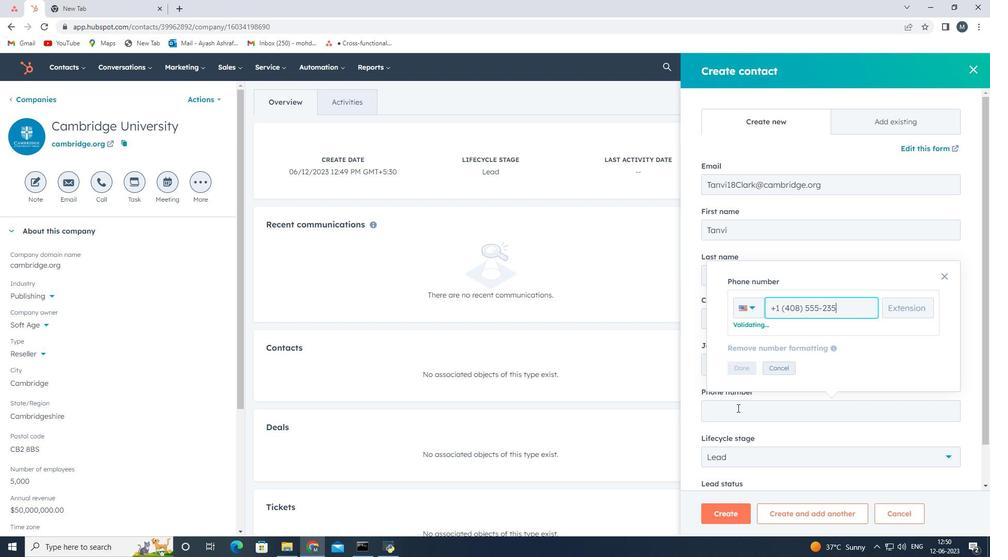 
Action: Mouse moved to (740, 370)
Screenshot: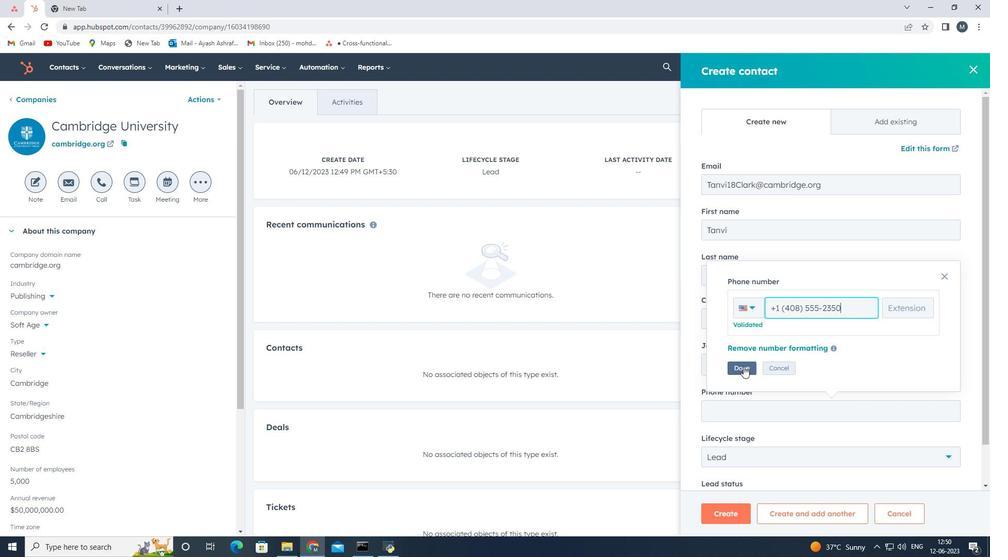 
Action: Mouse pressed left at (740, 370)
Screenshot: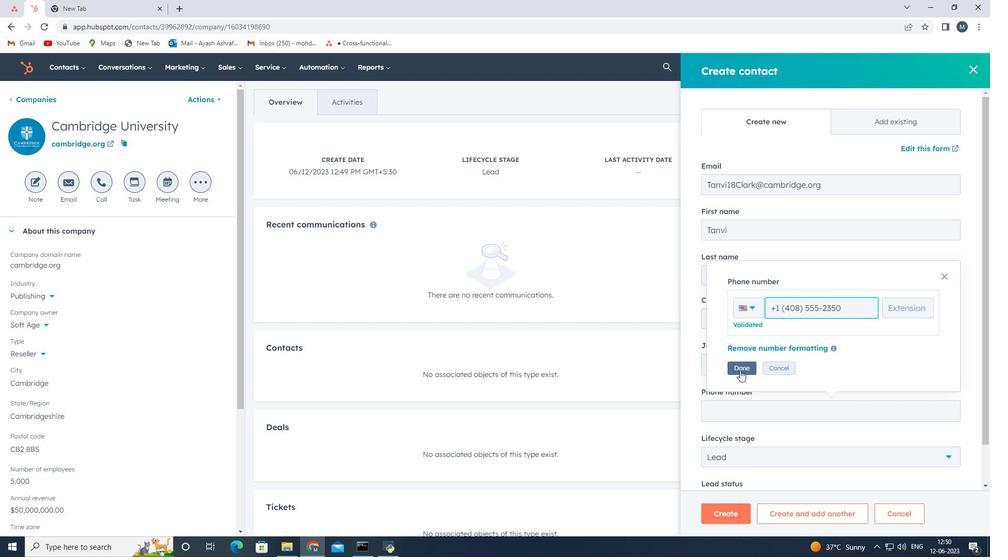 
Action: Mouse moved to (758, 450)
Screenshot: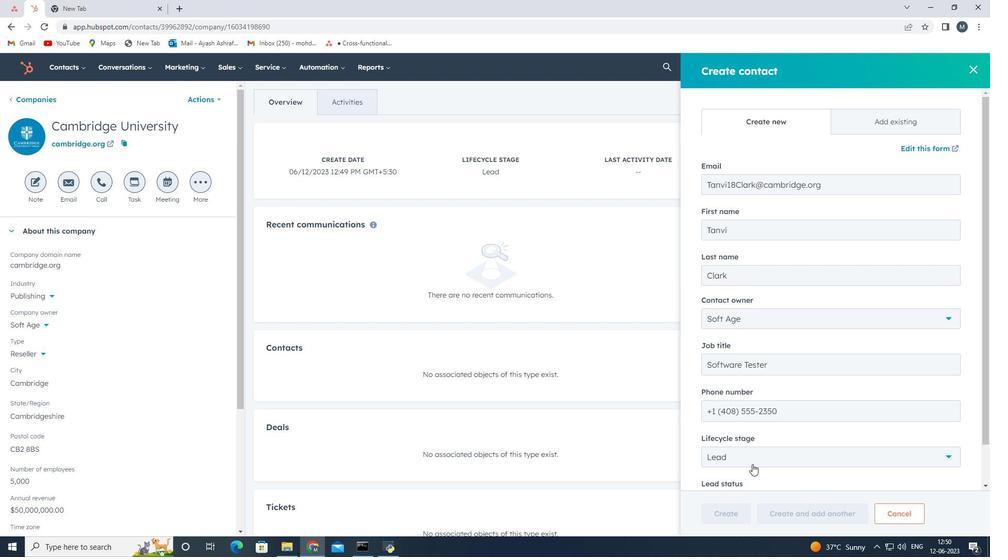 
Action: Mouse pressed left at (758, 450)
Screenshot: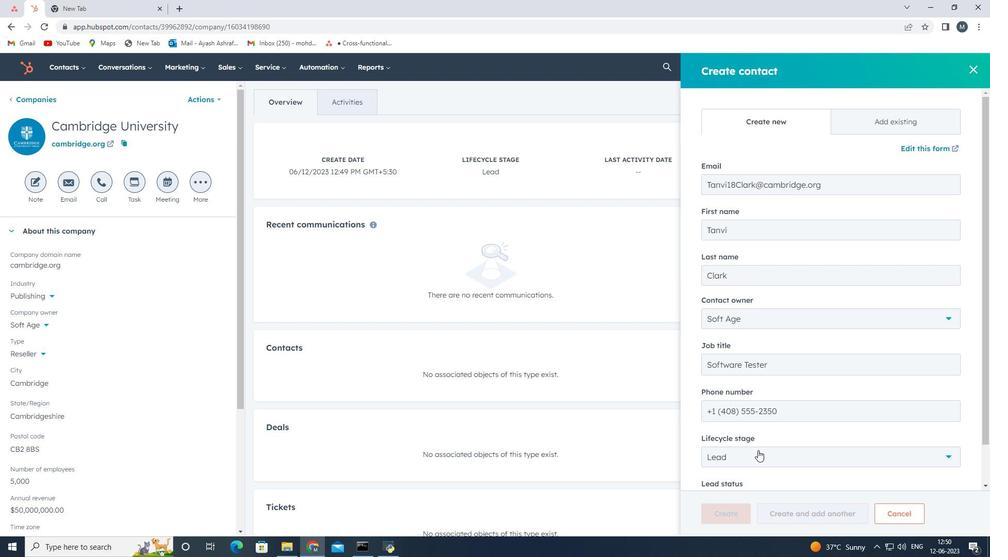 
Action: Mouse moved to (734, 353)
Screenshot: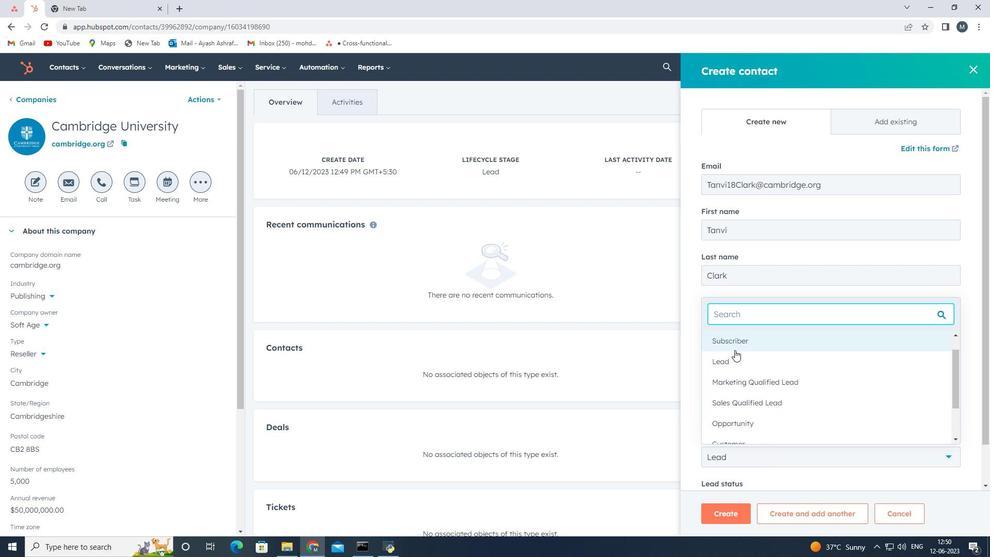 
Action: Mouse pressed left at (734, 353)
Screenshot: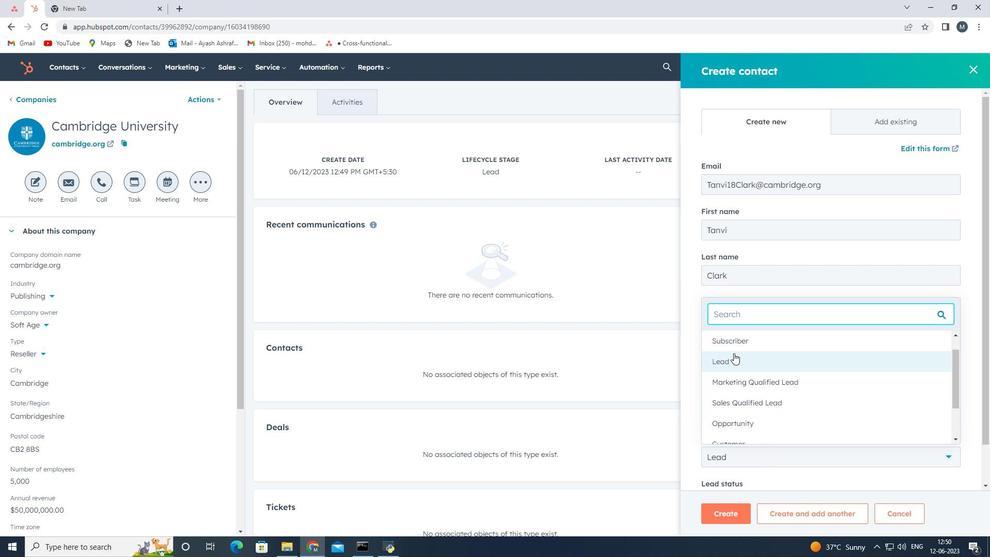 
Action: Mouse moved to (799, 350)
Screenshot: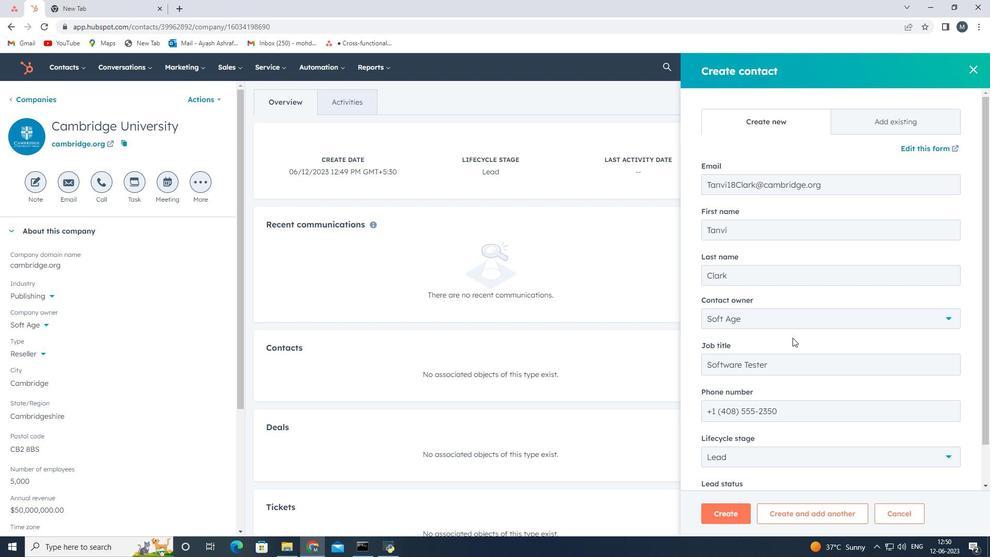 
Action: Mouse scrolled (799, 349) with delta (0, 0)
Screenshot: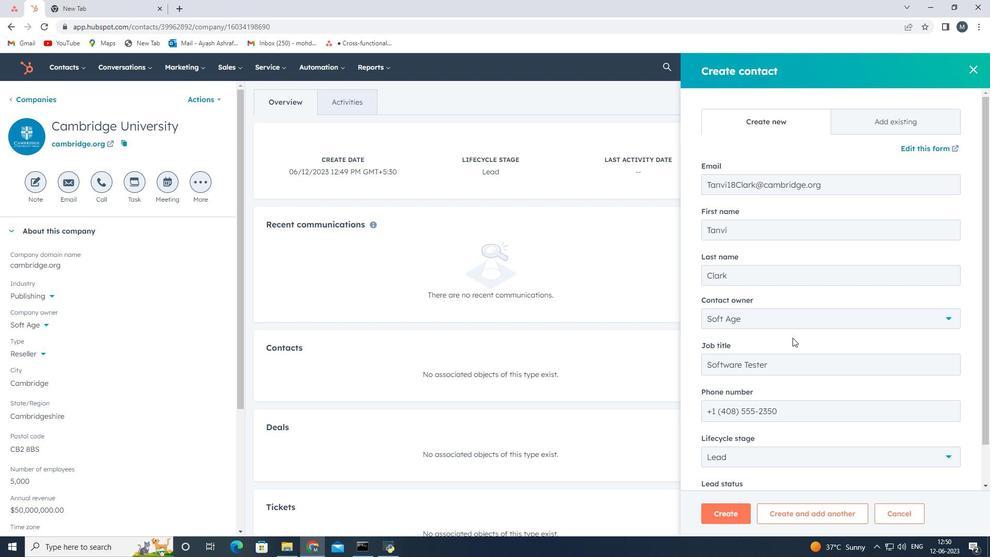 
Action: Mouse moved to (844, 354)
Screenshot: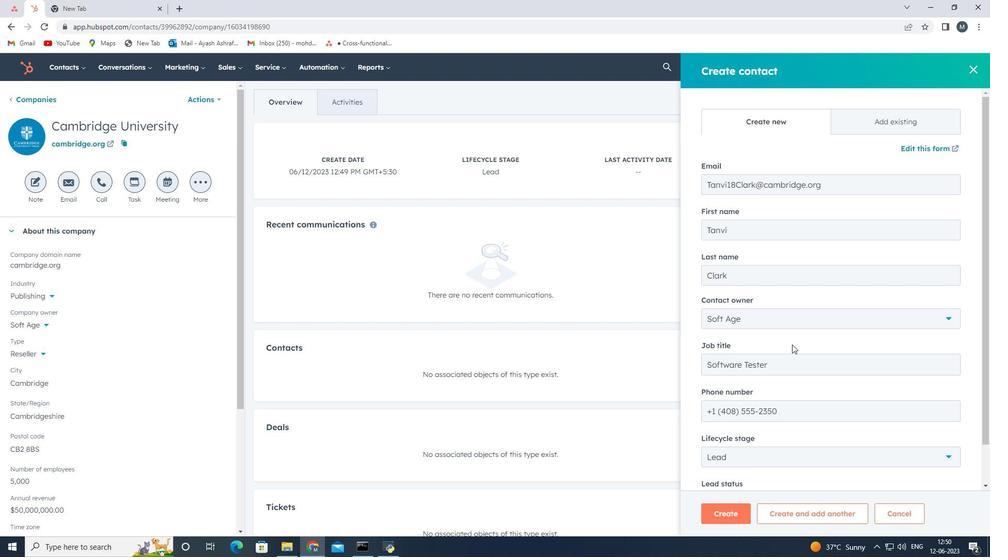 
Action: Mouse scrolled (844, 354) with delta (0, 0)
Screenshot: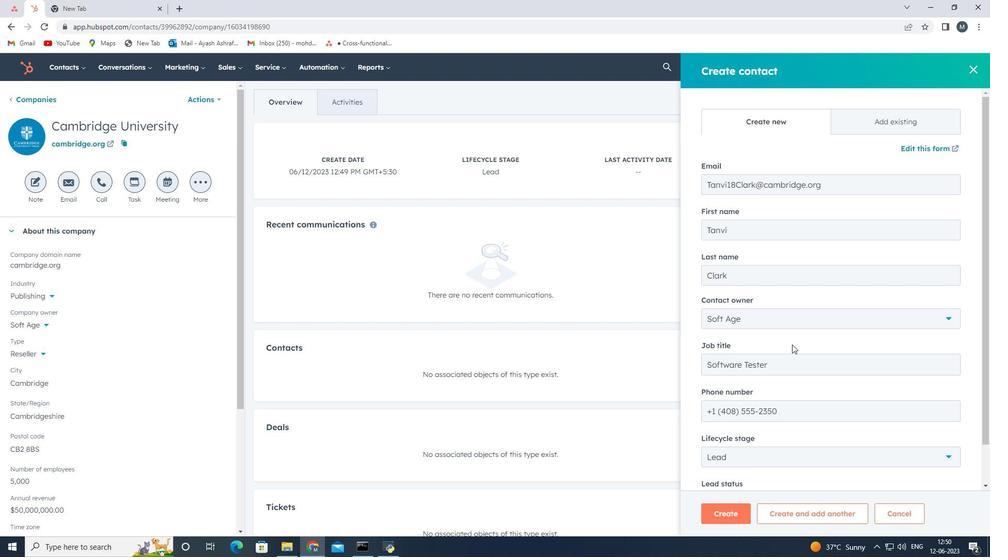 
Action: Mouse moved to (858, 354)
Screenshot: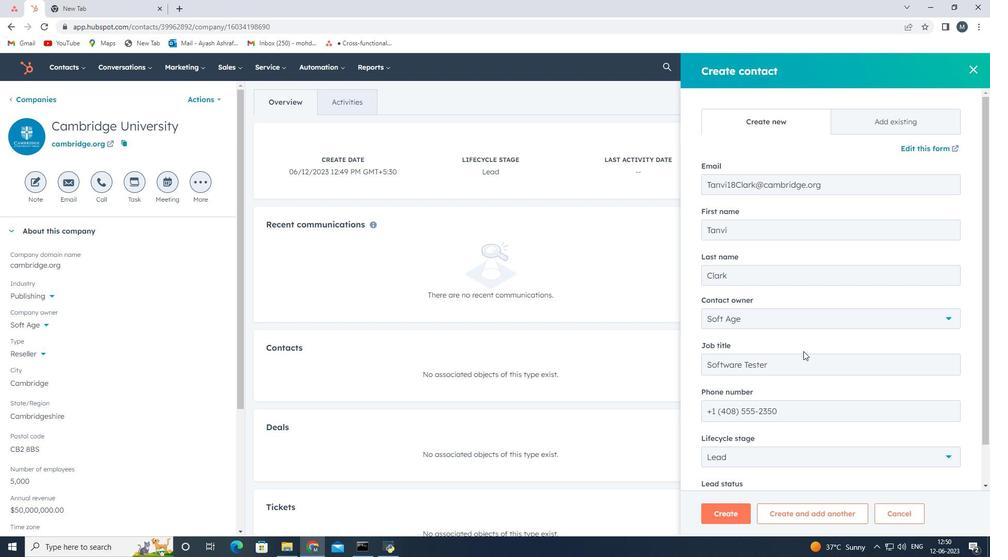 
Action: Mouse scrolled (858, 354) with delta (0, 0)
Screenshot: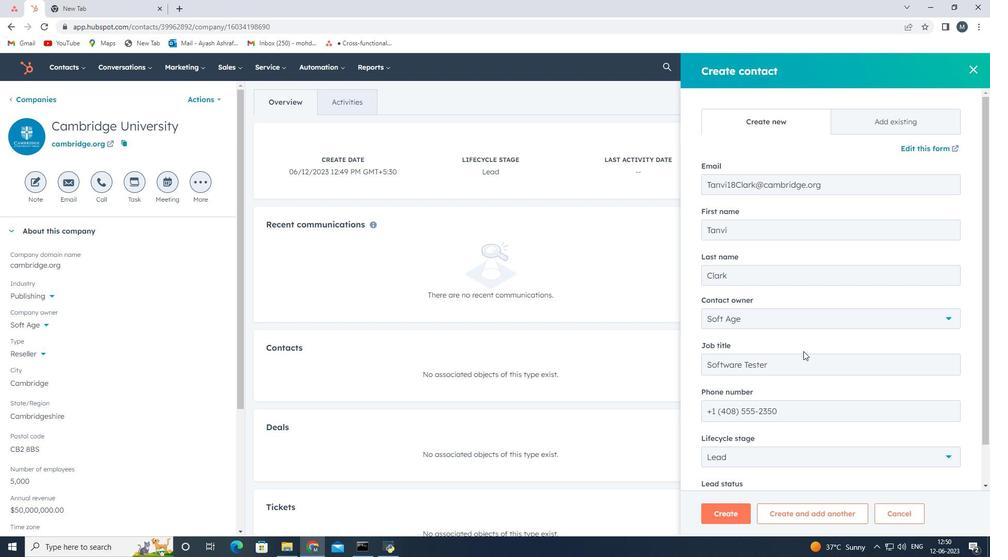 
Action: Mouse moved to (862, 355)
Screenshot: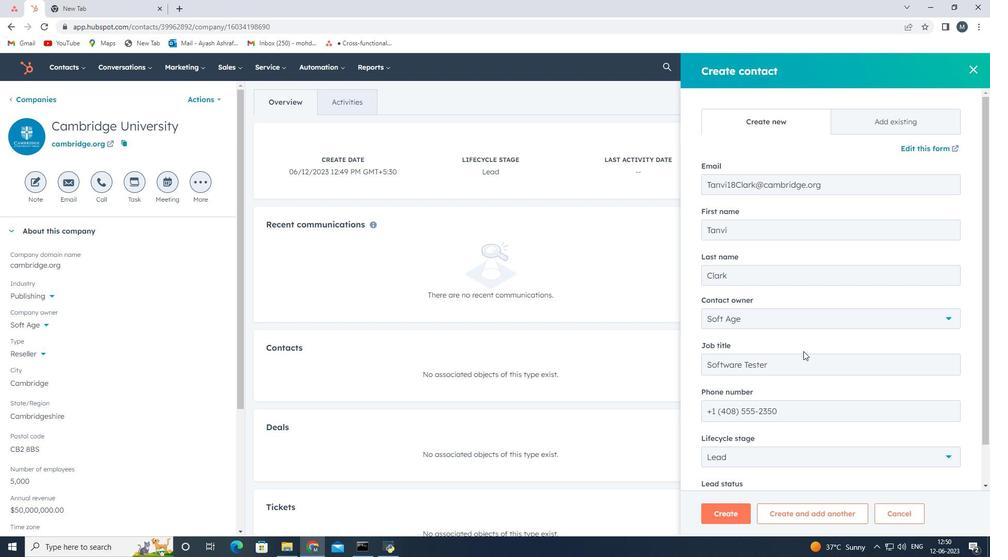 
Action: Mouse scrolled (862, 354) with delta (0, 0)
Screenshot: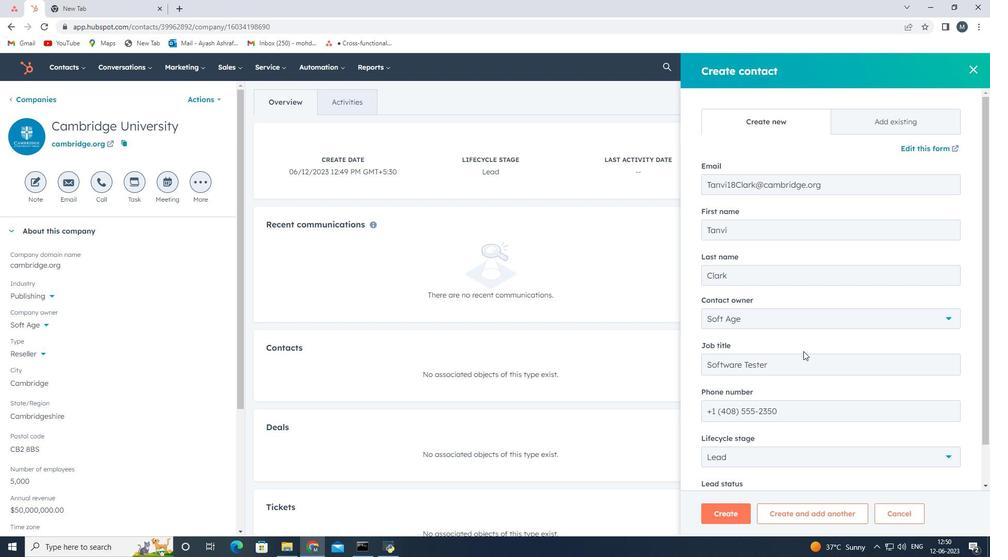 
Action: Mouse moved to (865, 356)
Screenshot: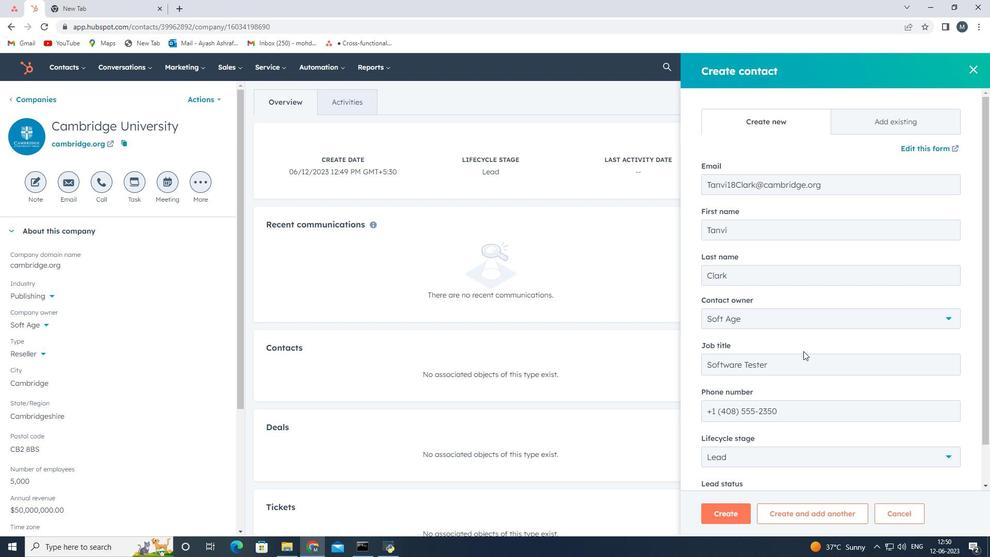 
Action: Mouse scrolled (865, 355) with delta (0, 0)
Screenshot: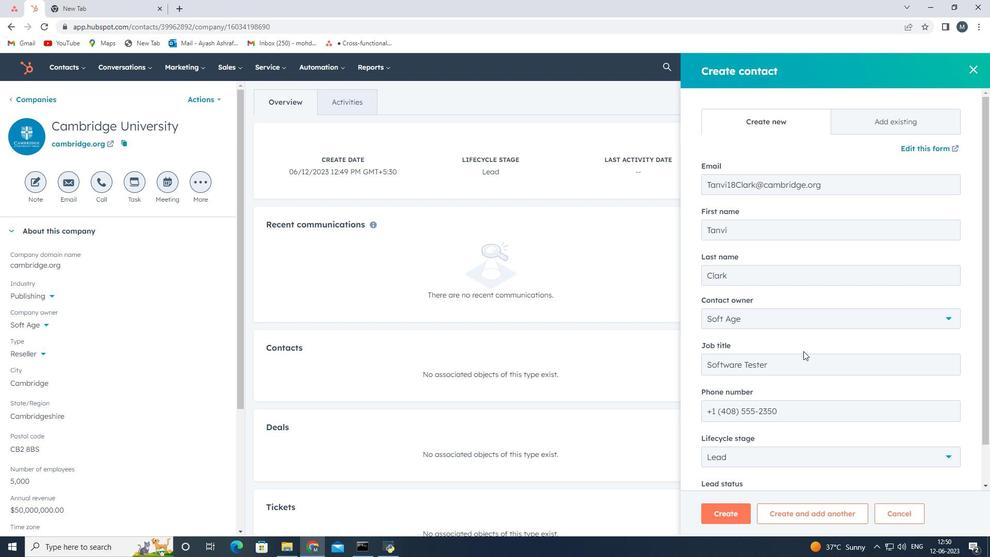 
Action: Mouse moved to (871, 354)
Screenshot: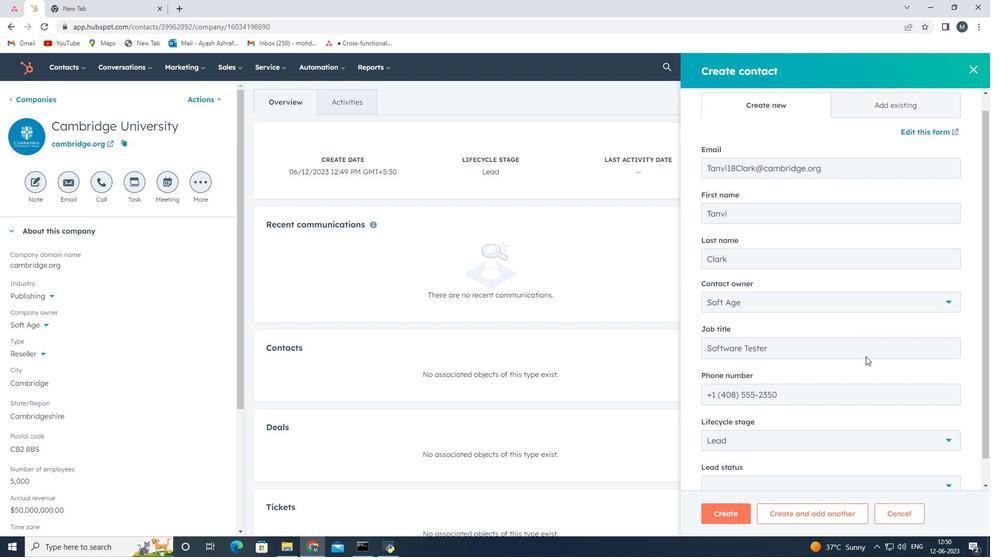 
Action: Mouse scrolled (868, 355) with delta (0, 0)
Screenshot: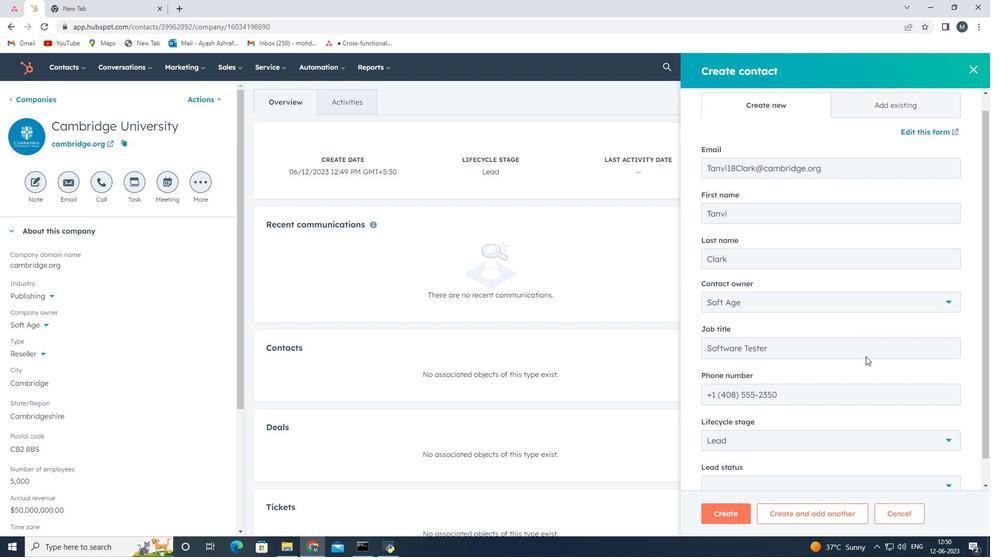 
Action: Mouse moved to (873, 354)
Screenshot: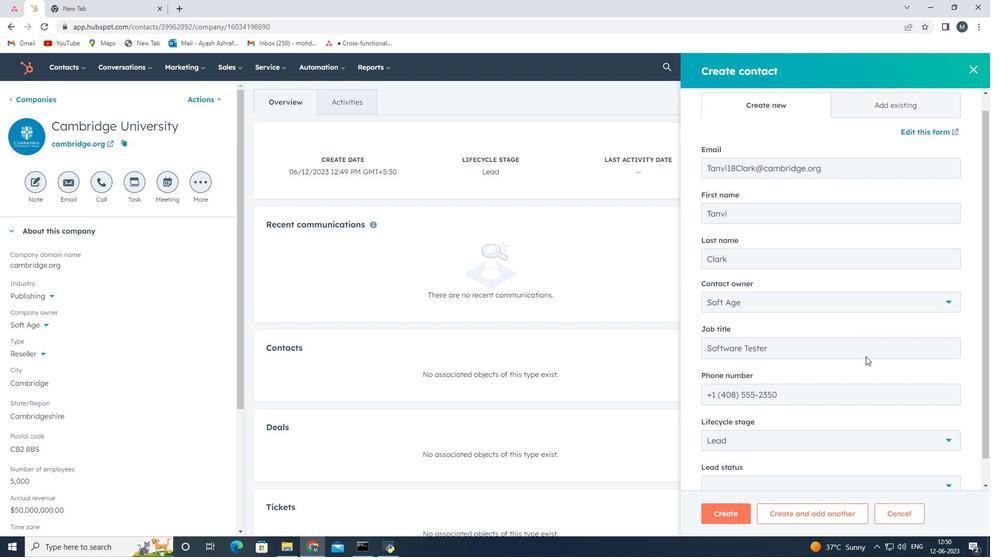 
Action: Mouse scrolled (869, 355) with delta (0, 0)
Screenshot: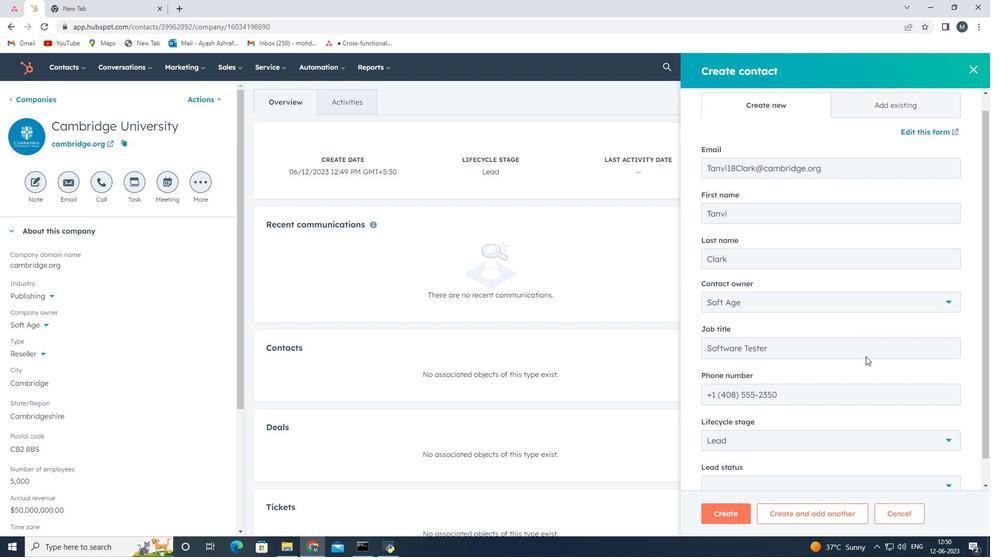 
Action: Mouse moved to (885, 353)
Screenshot: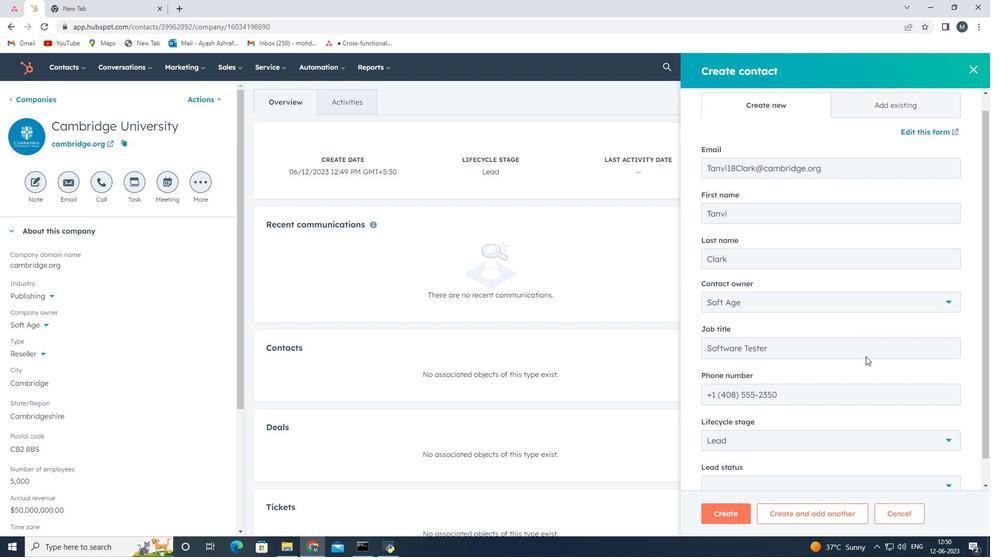
Action: Mouse scrolled (873, 353) with delta (0, 0)
Screenshot: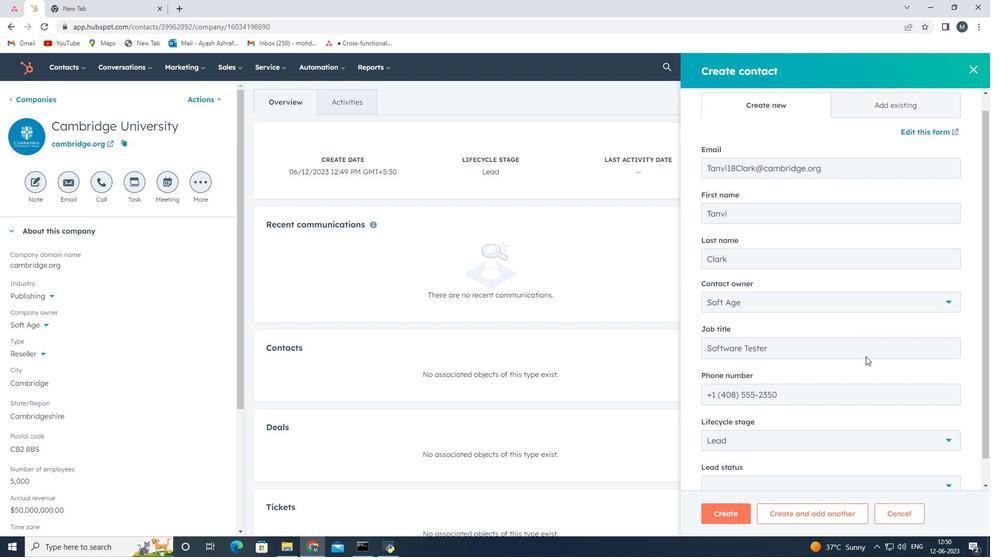 
Action: Mouse moved to (806, 456)
Screenshot: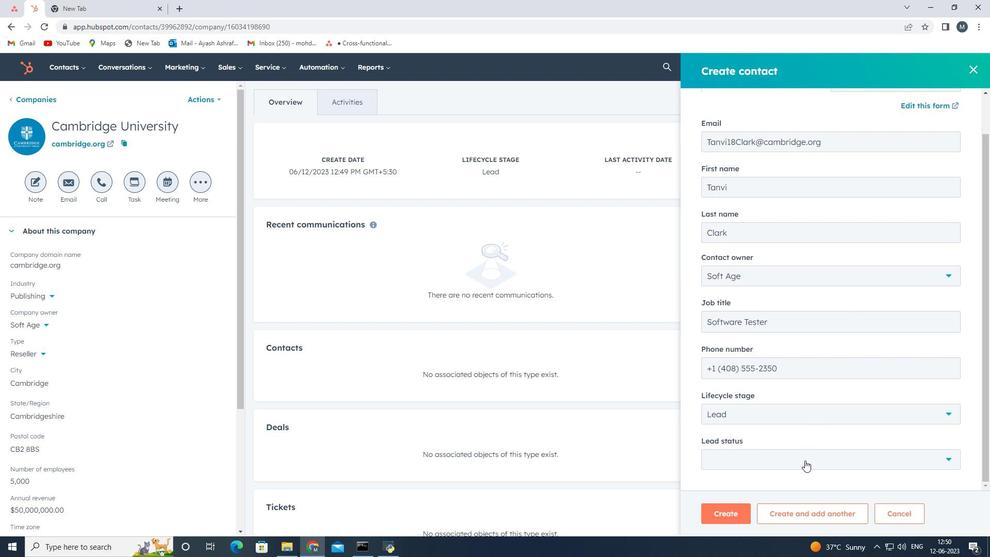
Action: Mouse pressed left at (806, 456)
Screenshot: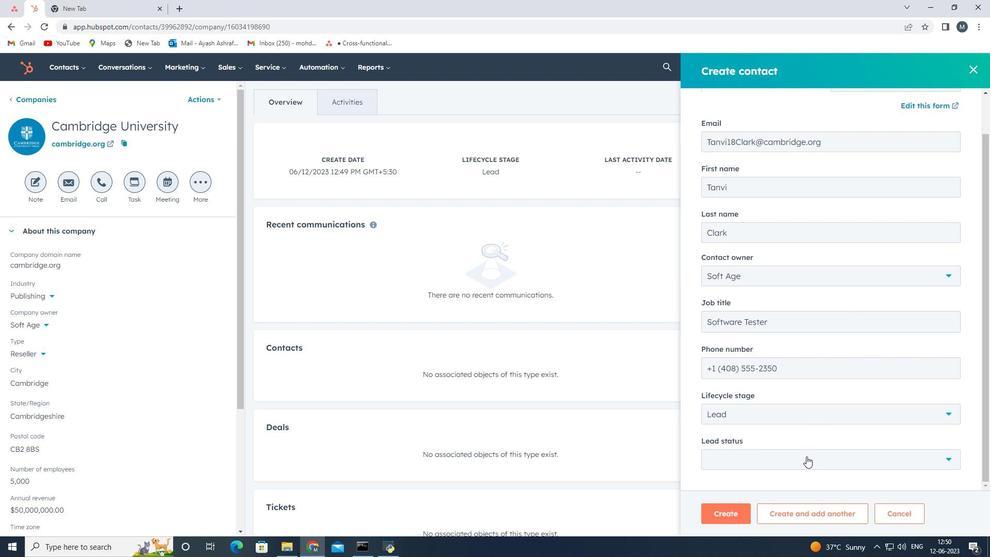 
Action: Mouse moved to (769, 379)
Screenshot: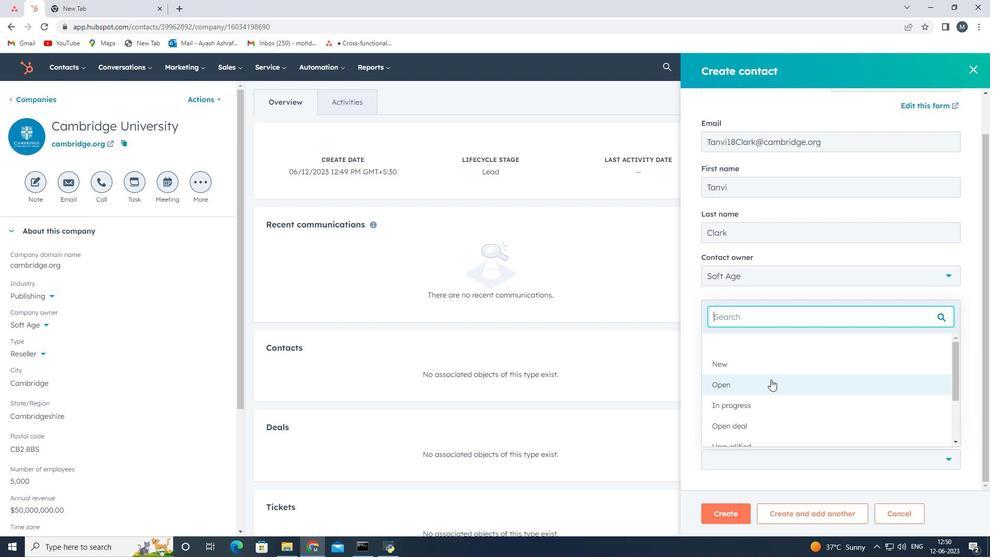 
Action: Mouse pressed left at (769, 379)
Screenshot: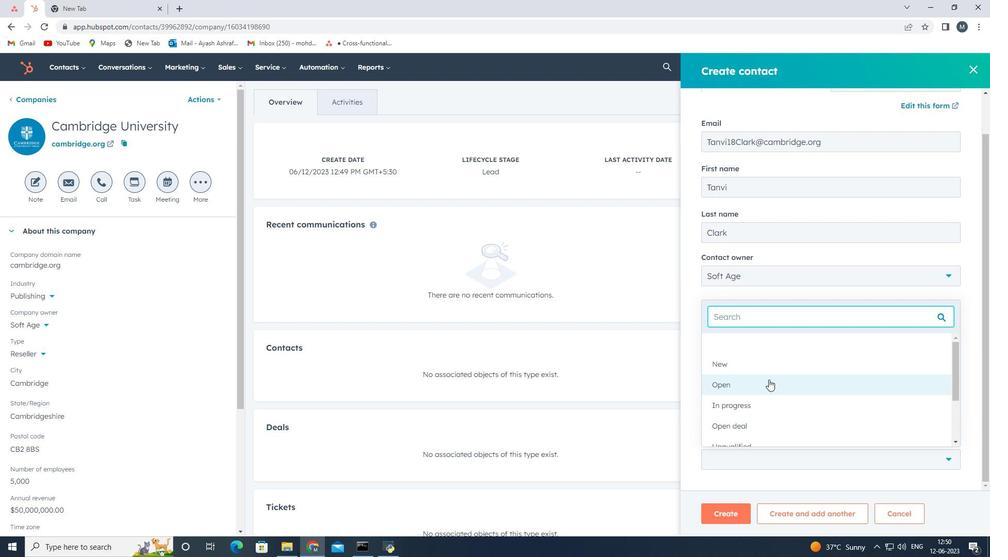 
Action: Mouse moved to (728, 514)
Screenshot: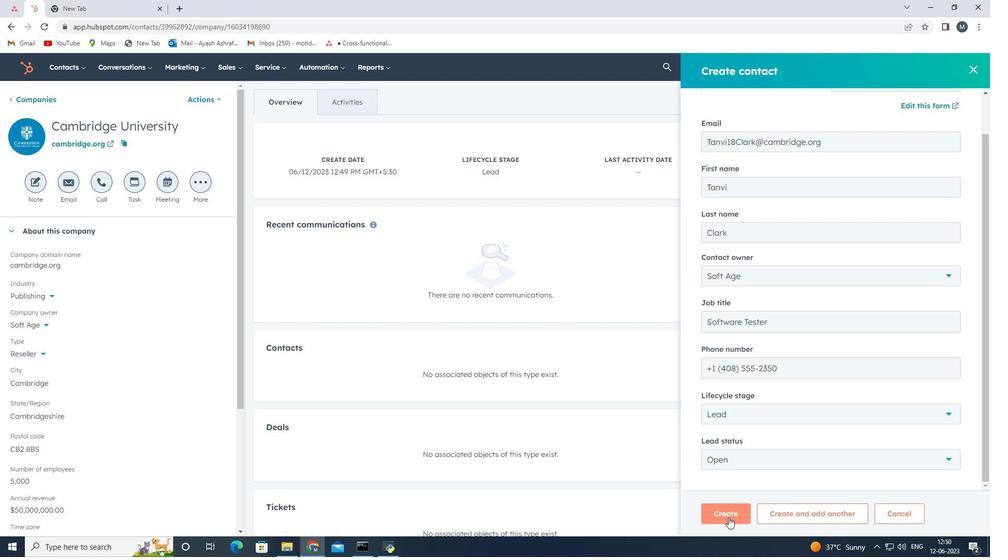 
Action: Mouse pressed left at (728, 514)
Screenshot: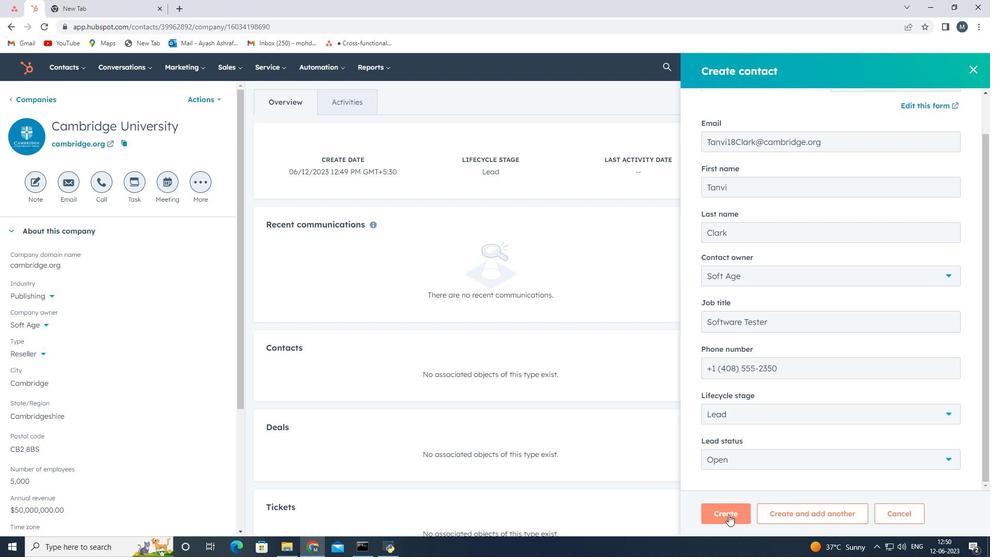 
Action: Mouse moved to (373, 320)
Screenshot: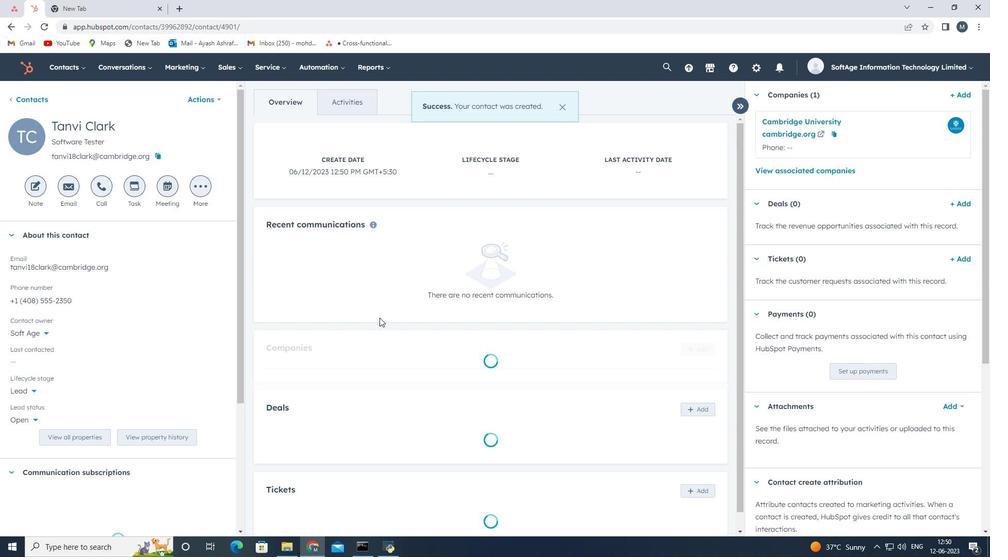 
